 Task: Look for space in Yangjiang, China from 1st July, 2023 to 8th July, 2023 for 2 adults, 1 child in price range Rs.15000 to Rs.20000. Place can be entire place with 1  bedroom having 1 bed and 1 bathroom. Property type can be house, flat, guest house, hotel. Booking option can be shelf check-in. Required host language is Chinese (Simplified).
Action: Mouse moved to (403, 151)
Screenshot: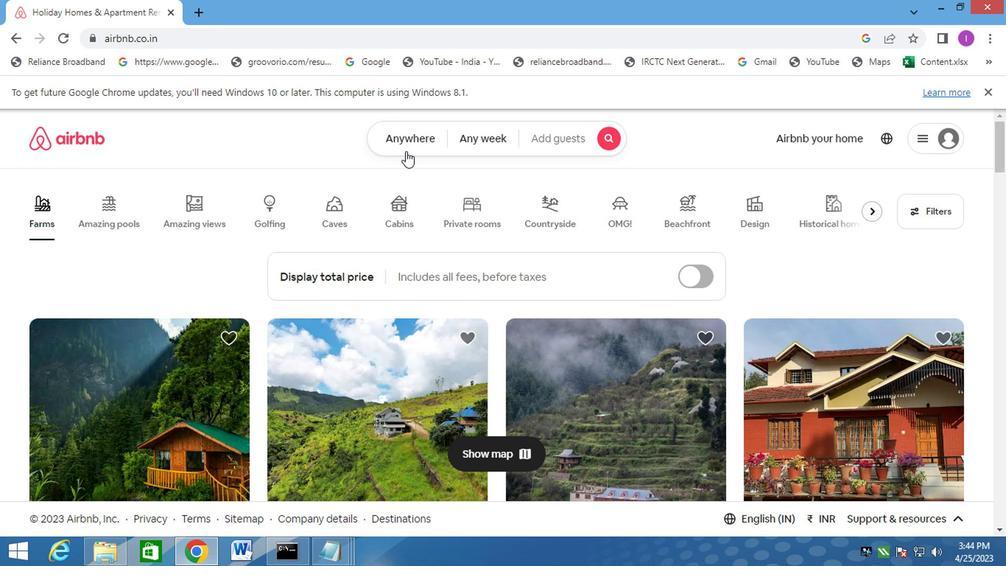 
Action: Mouse pressed left at (403, 151)
Screenshot: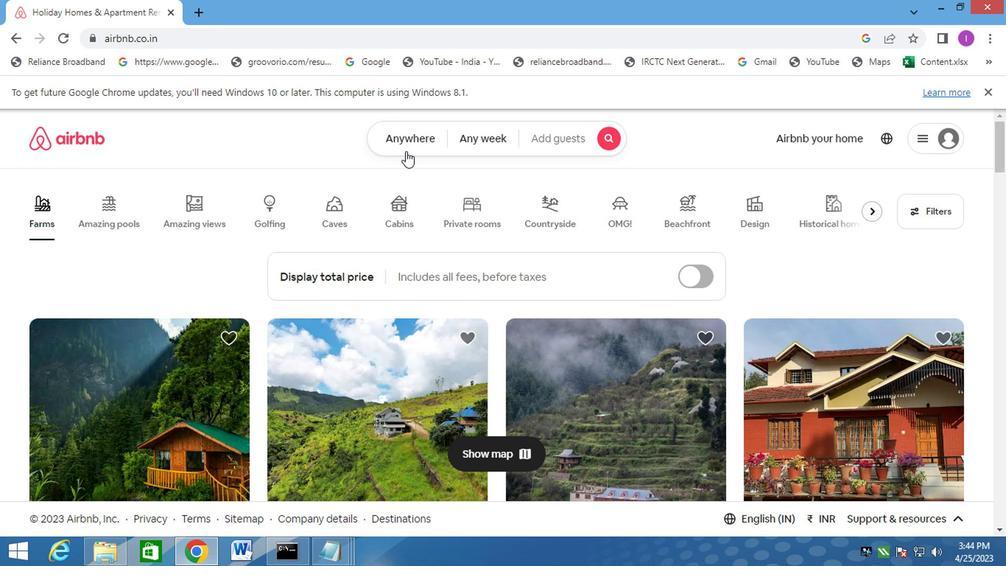 
Action: Mouse moved to (229, 200)
Screenshot: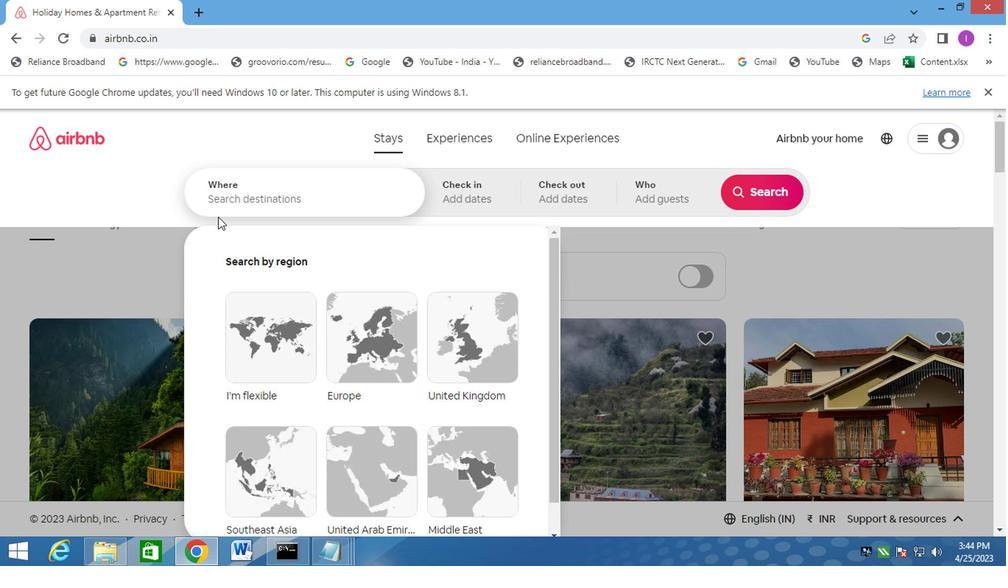 
Action: Mouse pressed left at (229, 200)
Screenshot: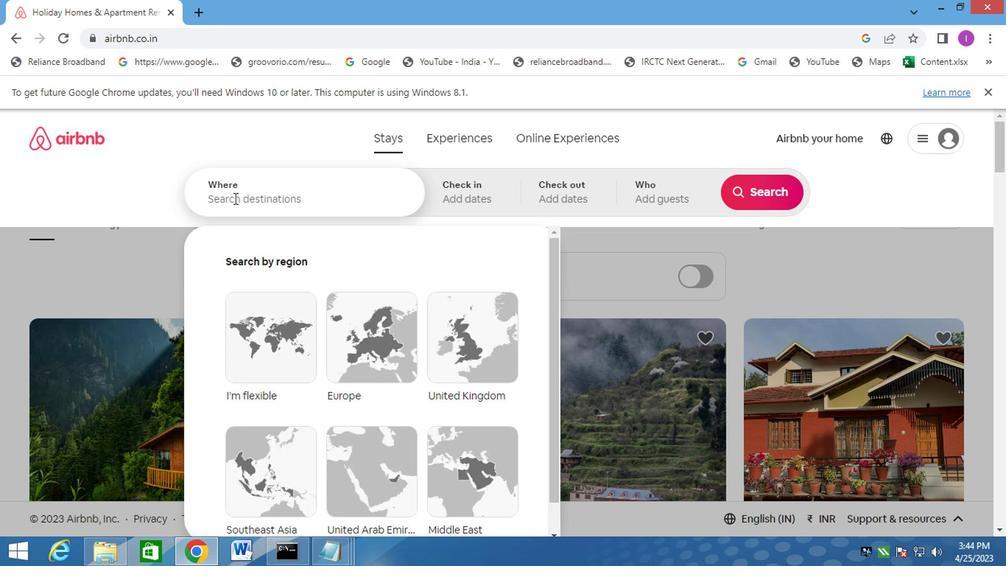 
Action: Mouse moved to (334, 220)
Screenshot: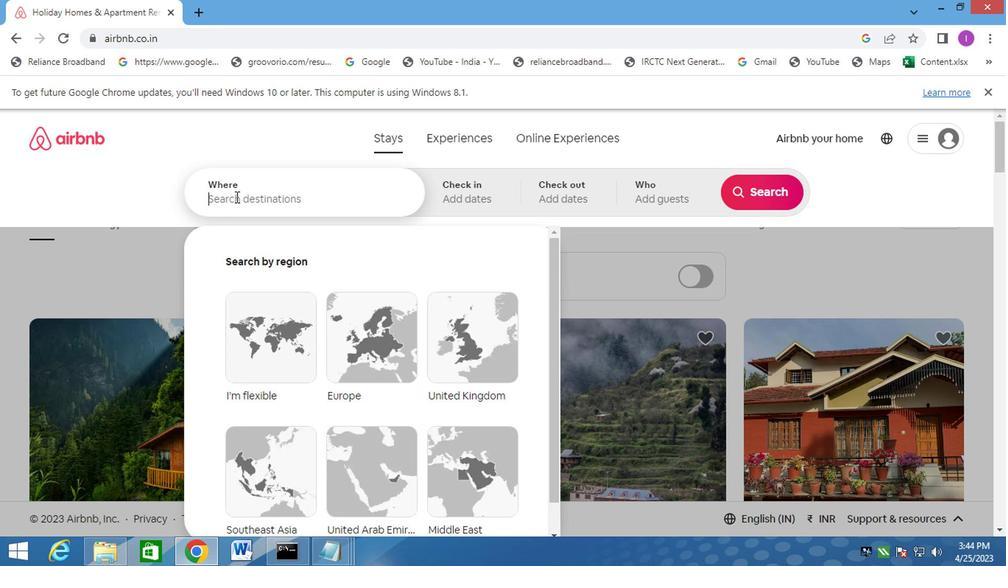 
Action: Key pressed yangjiang,china
Screenshot: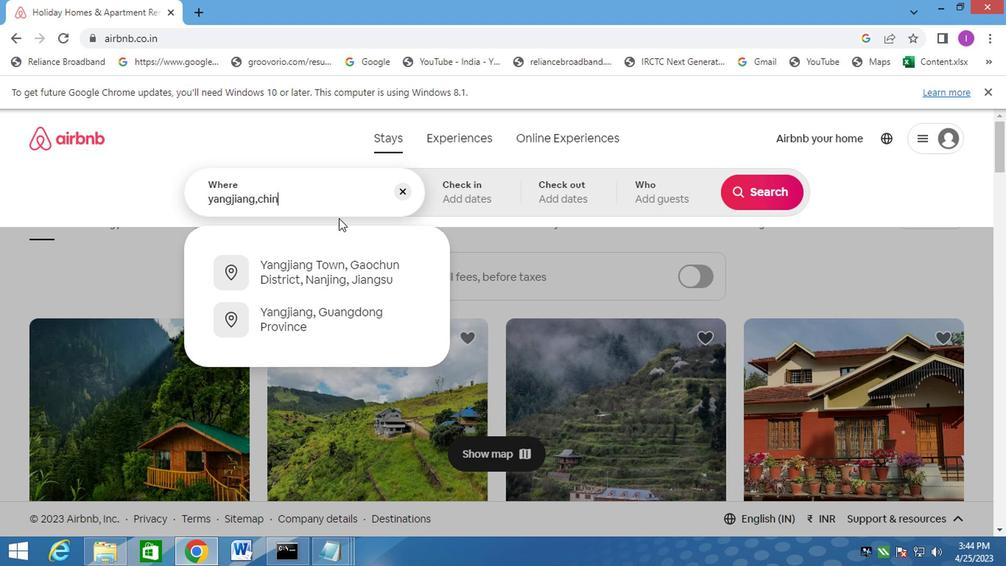 
Action: Mouse moved to (483, 193)
Screenshot: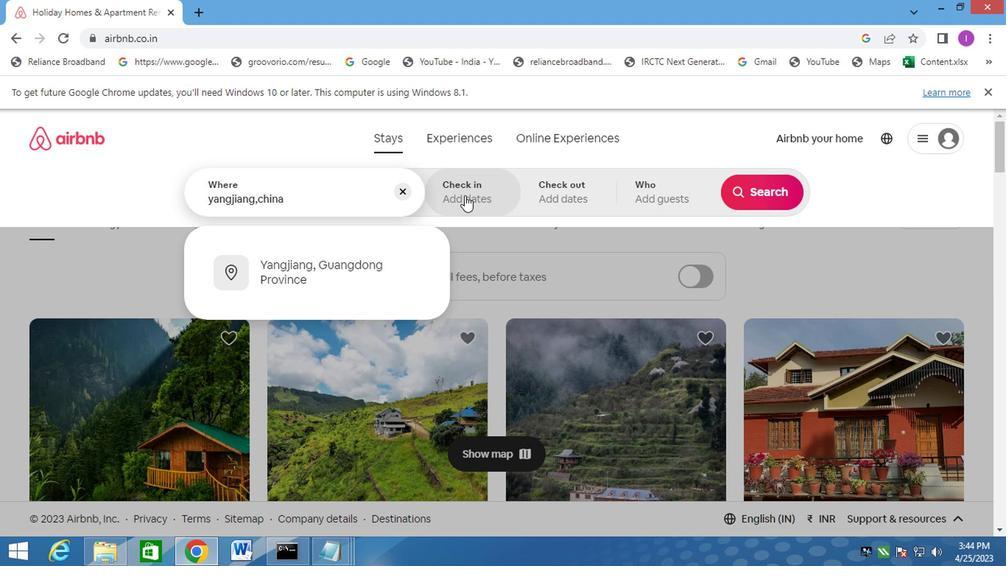 
Action: Mouse pressed left at (483, 193)
Screenshot: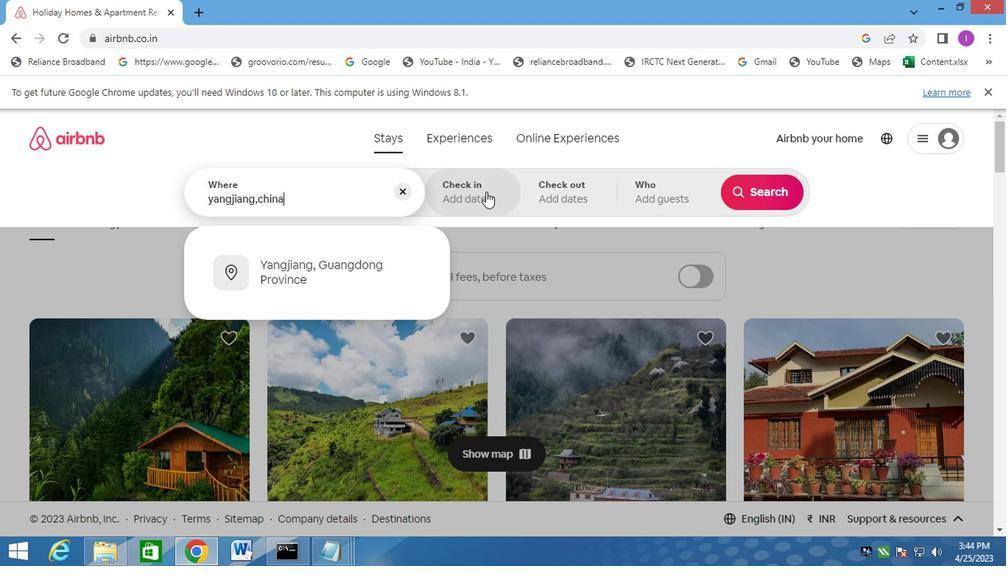 
Action: Mouse moved to (749, 305)
Screenshot: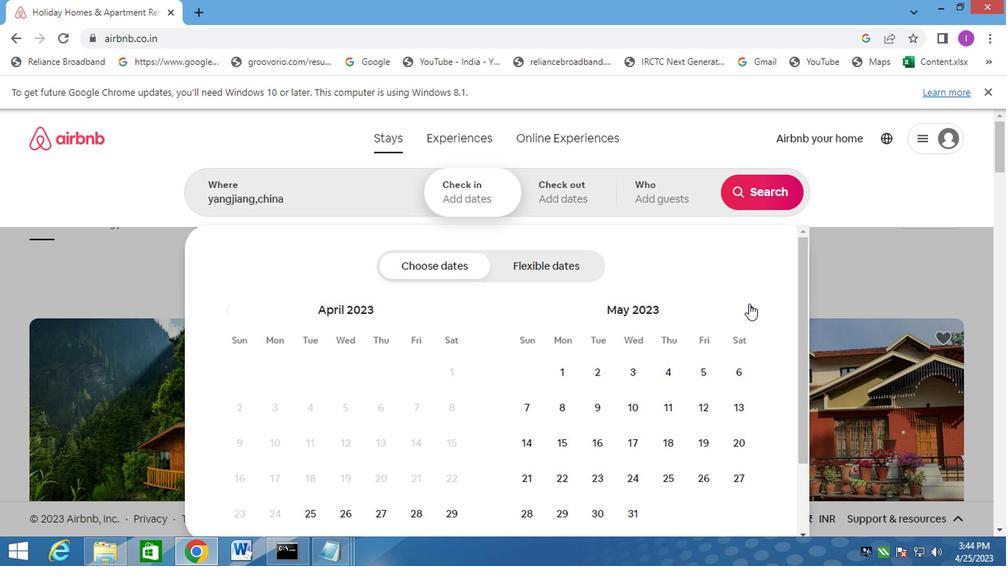 
Action: Mouse pressed left at (749, 305)
Screenshot: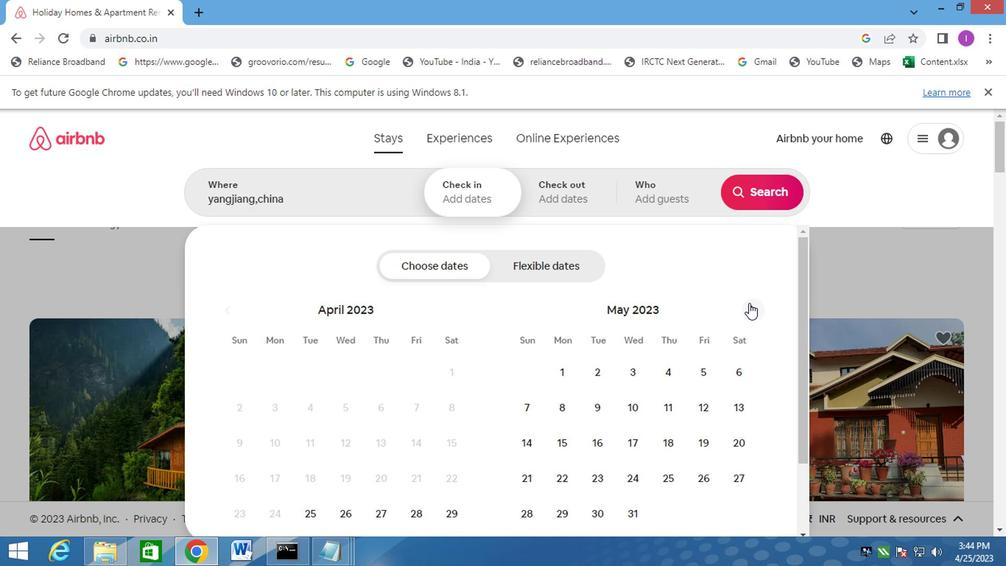 
Action: Mouse moved to (747, 306)
Screenshot: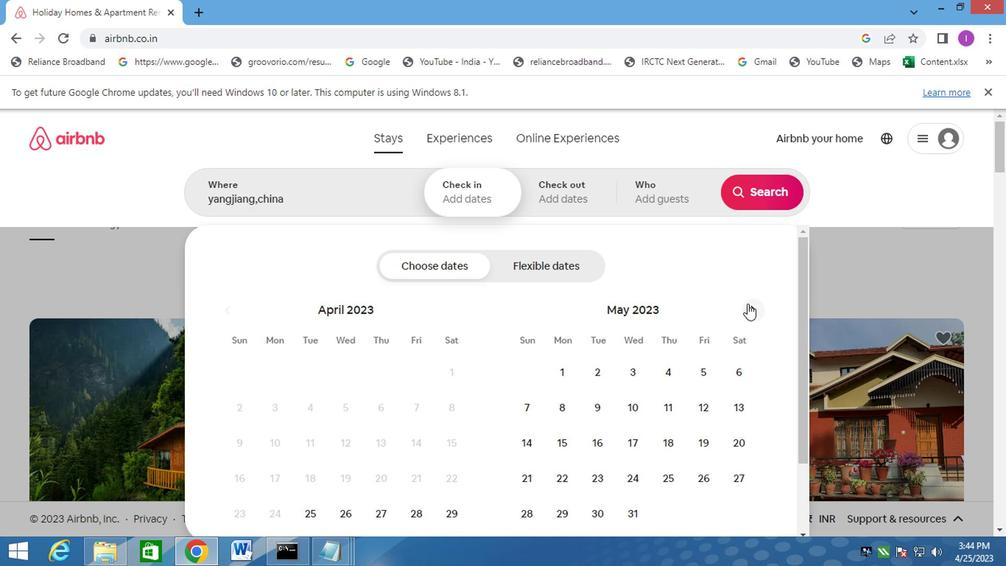 
Action: Mouse pressed left at (747, 306)
Screenshot: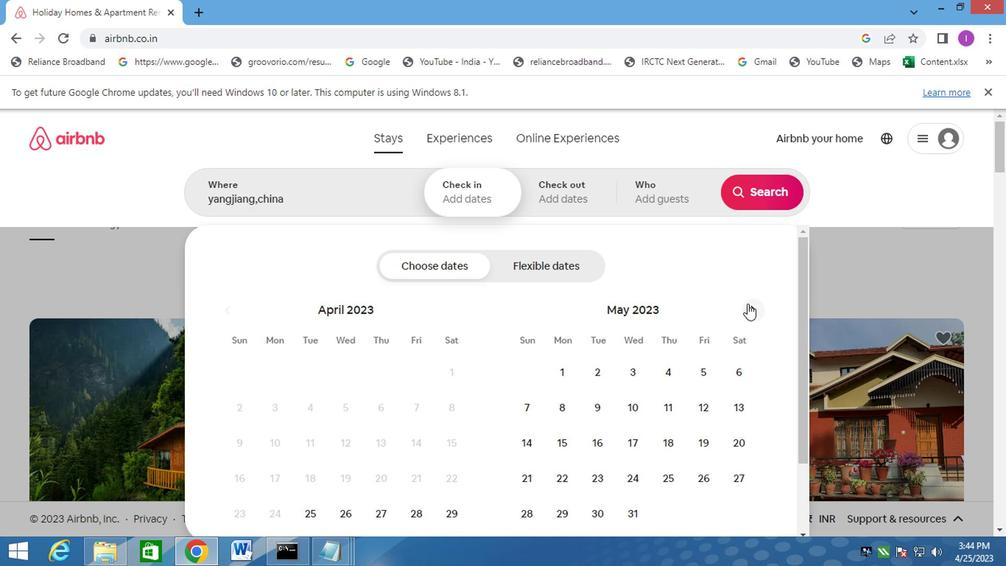 
Action: Mouse moved to (749, 313)
Screenshot: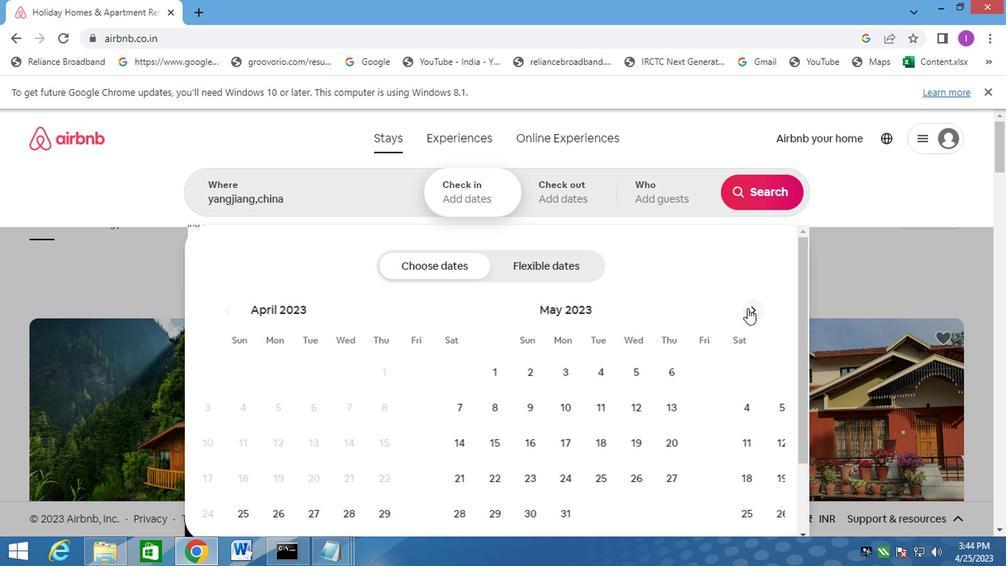 
Action: Mouse pressed left at (747, 310)
Screenshot: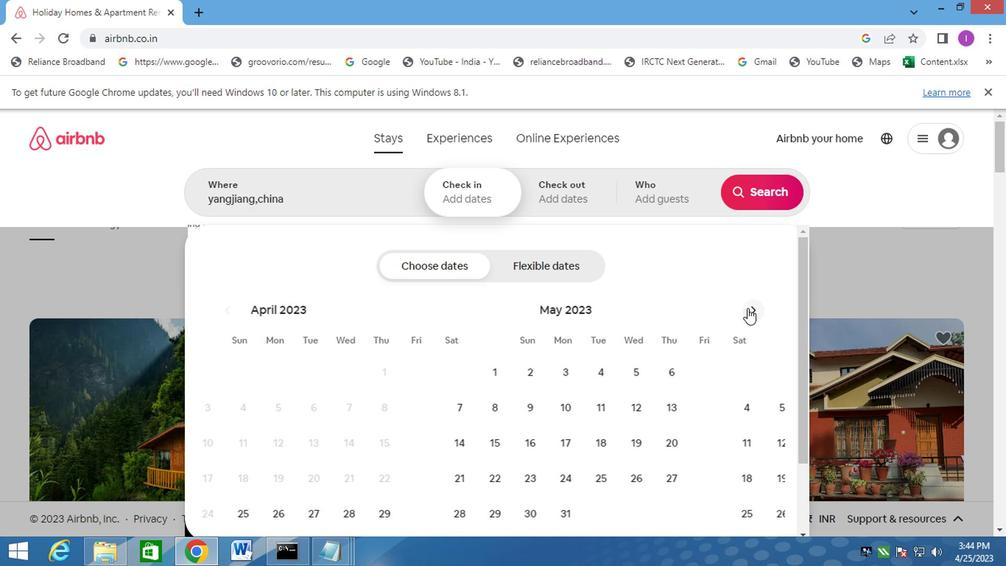 
Action: Mouse moved to (743, 366)
Screenshot: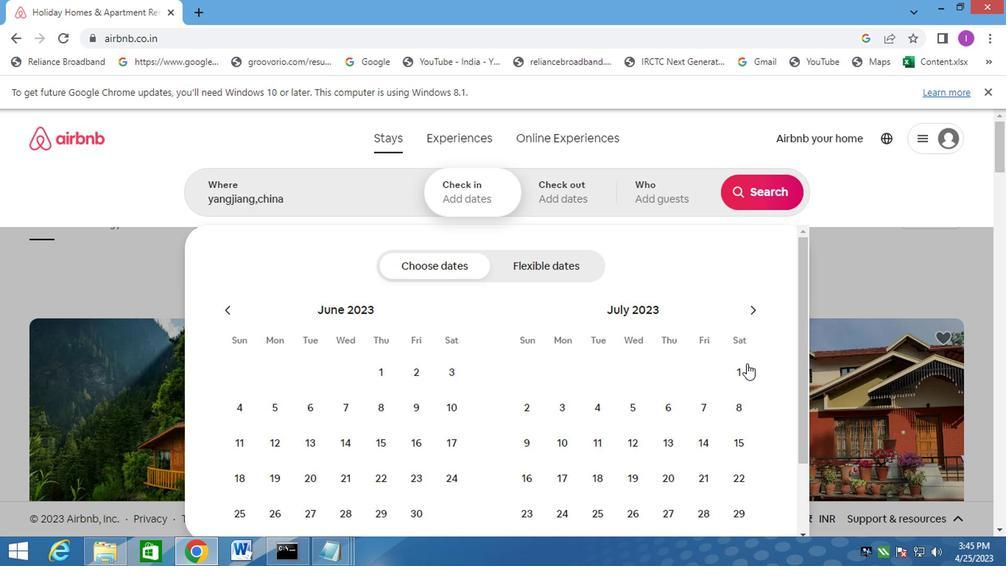 
Action: Mouse pressed left at (743, 366)
Screenshot: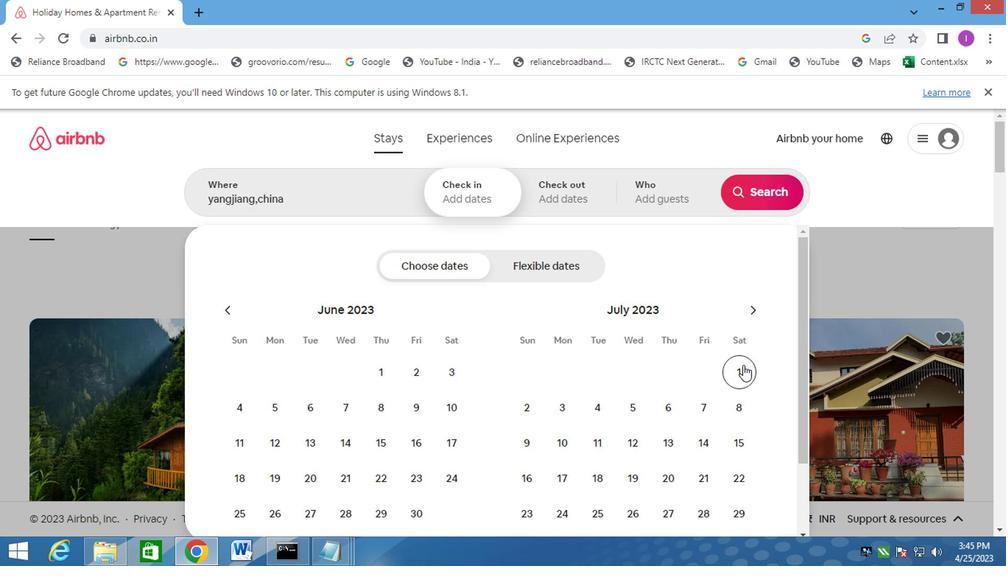 
Action: Mouse moved to (734, 405)
Screenshot: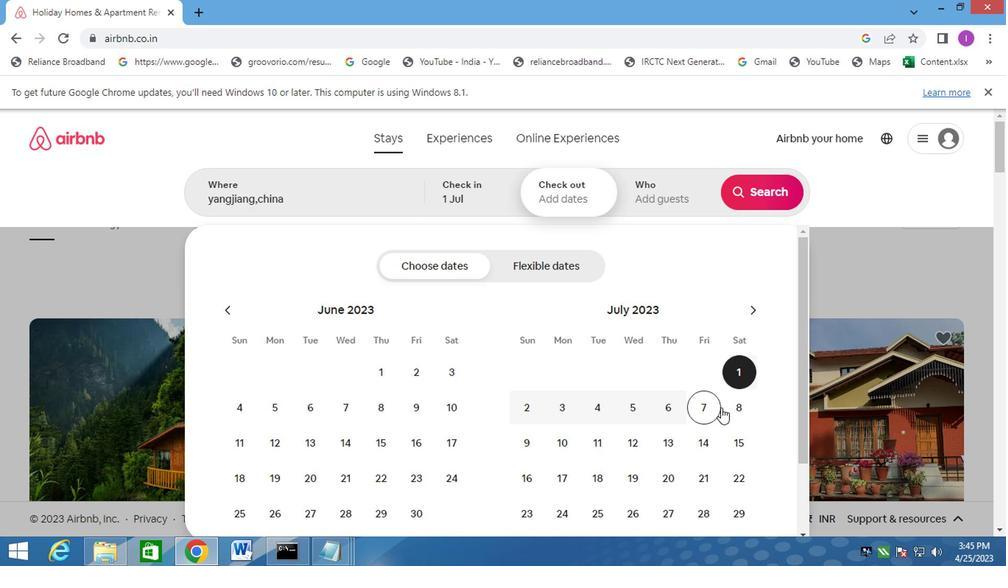 
Action: Mouse pressed left at (734, 405)
Screenshot: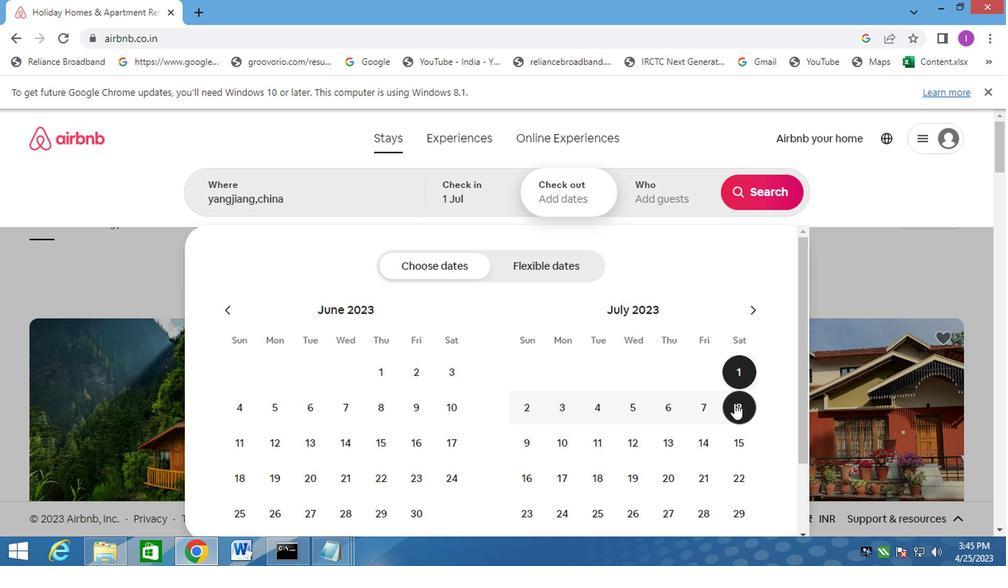 
Action: Mouse moved to (682, 188)
Screenshot: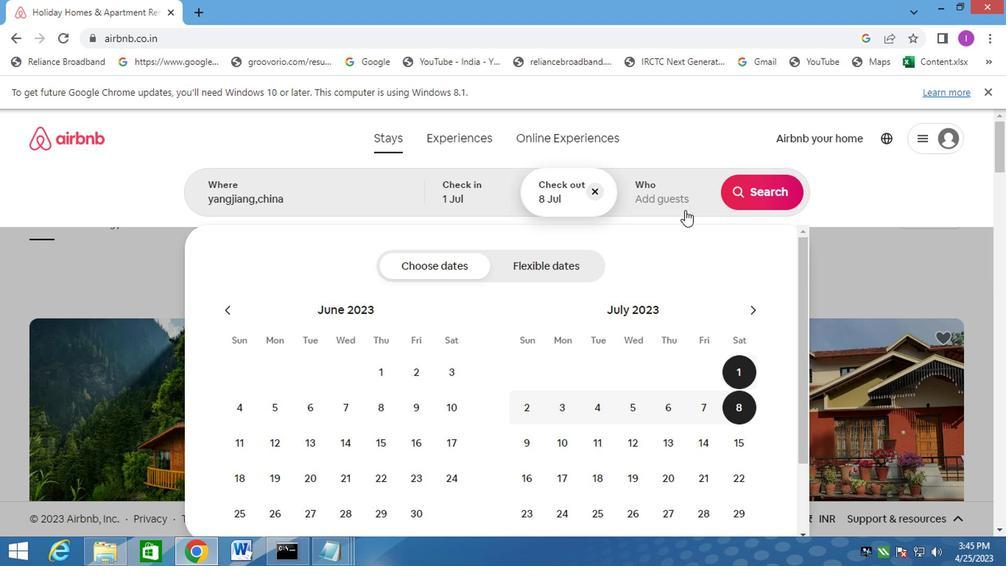 
Action: Mouse pressed left at (682, 188)
Screenshot: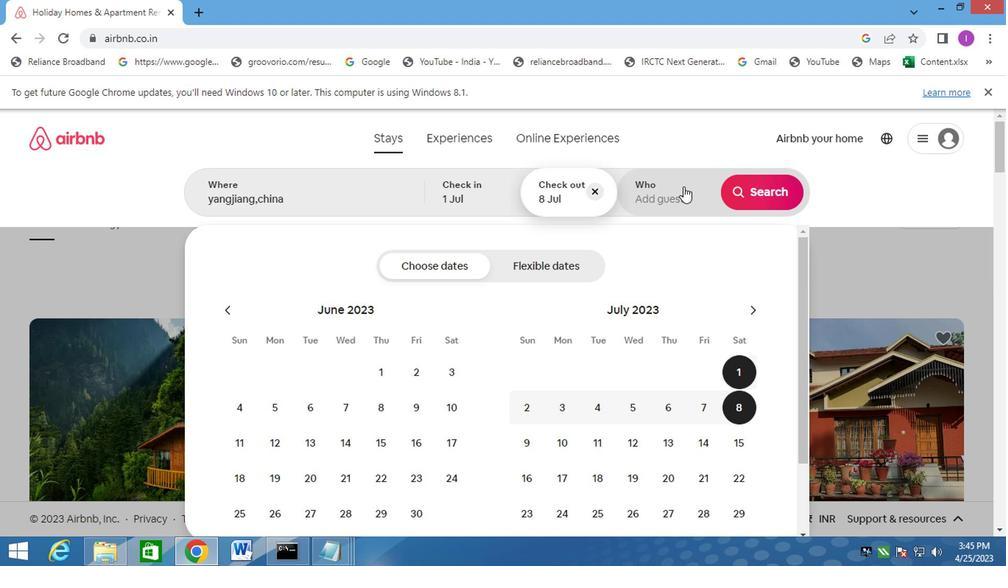 
Action: Mouse moved to (774, 272)
Screenshot: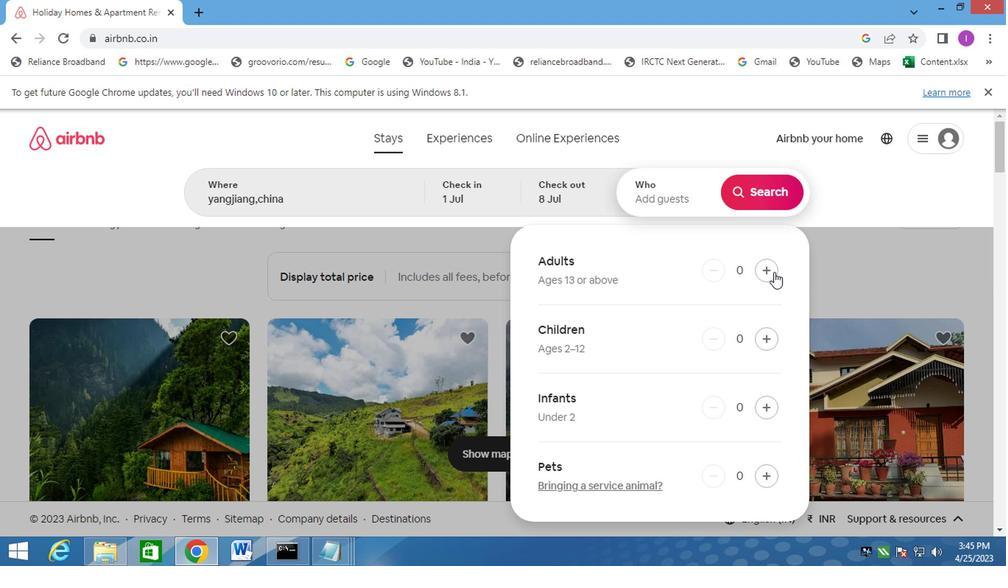 
Action: Mouse pressed left at (774, 272)
Screenshot: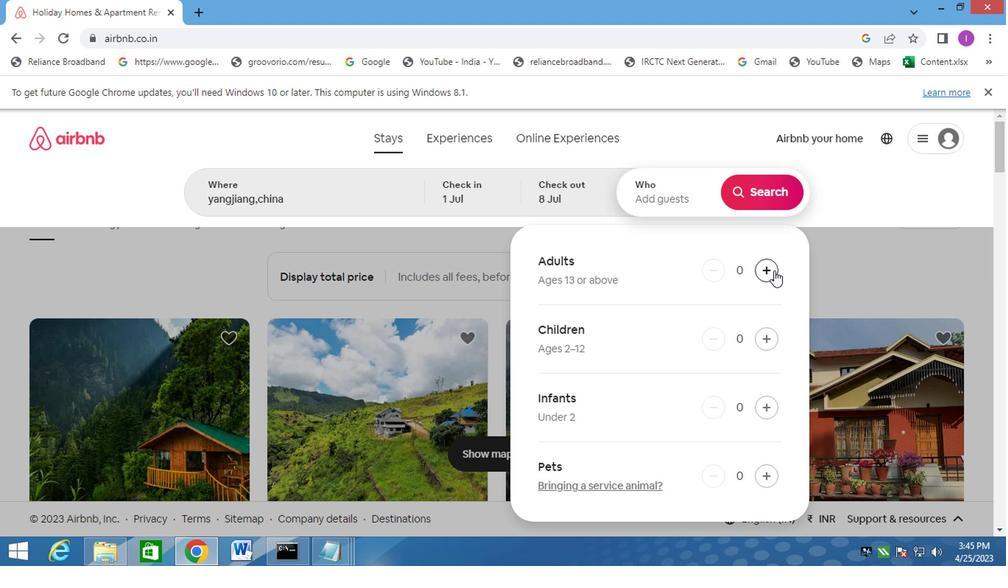 
Action: Mouse pressed left at (774, 272)
Screenshot: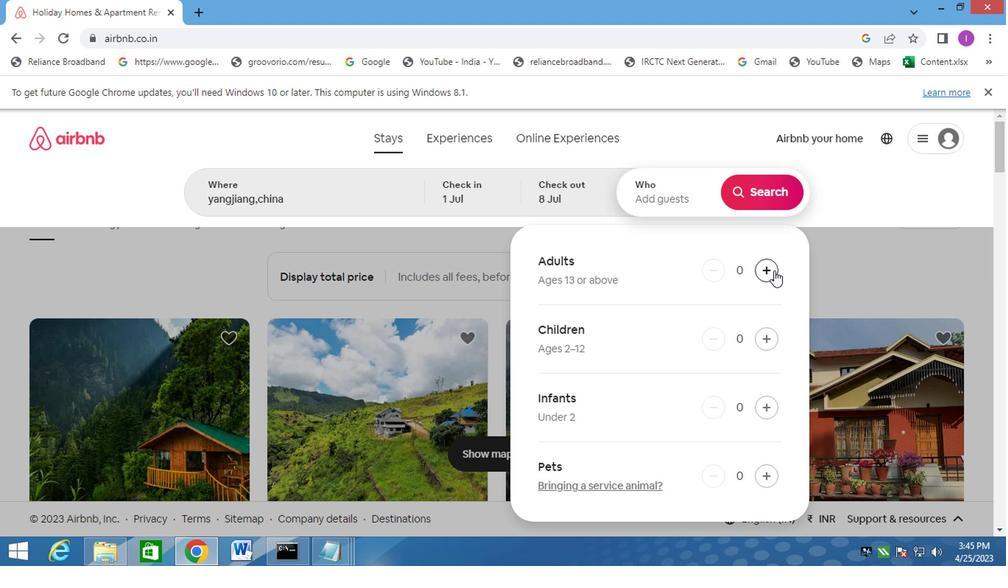 
Action: Mouse moved to (769, 332)
Screenshot: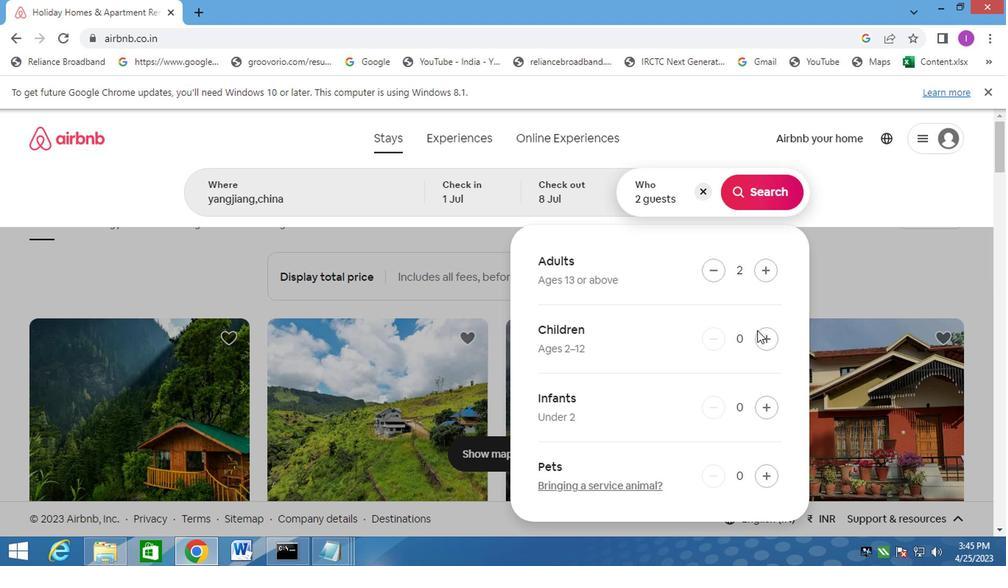 
Action: Mouse pressed left at (769, 332)
Screenshot: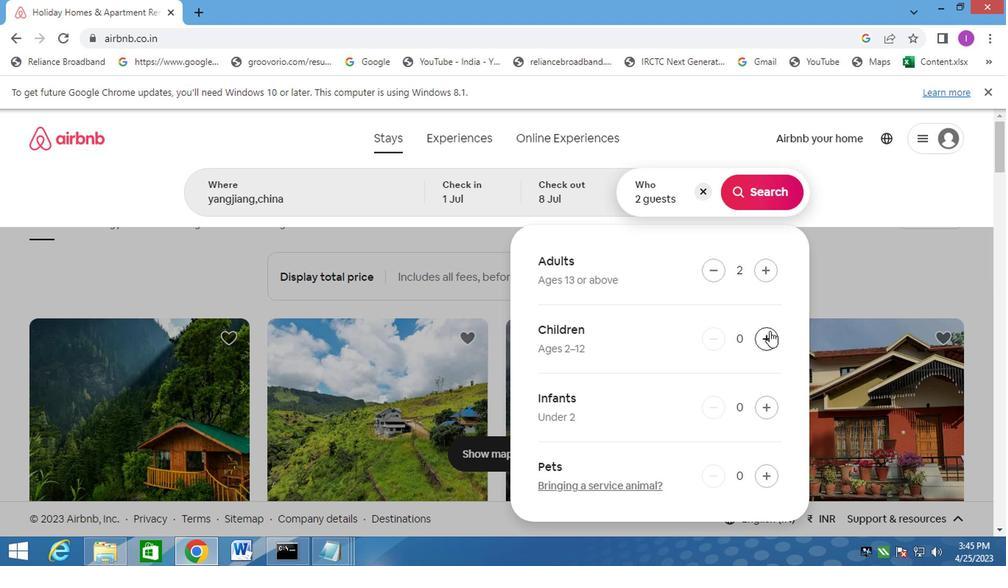 
Action: Mouse moved to (758, 196)
Screenshot: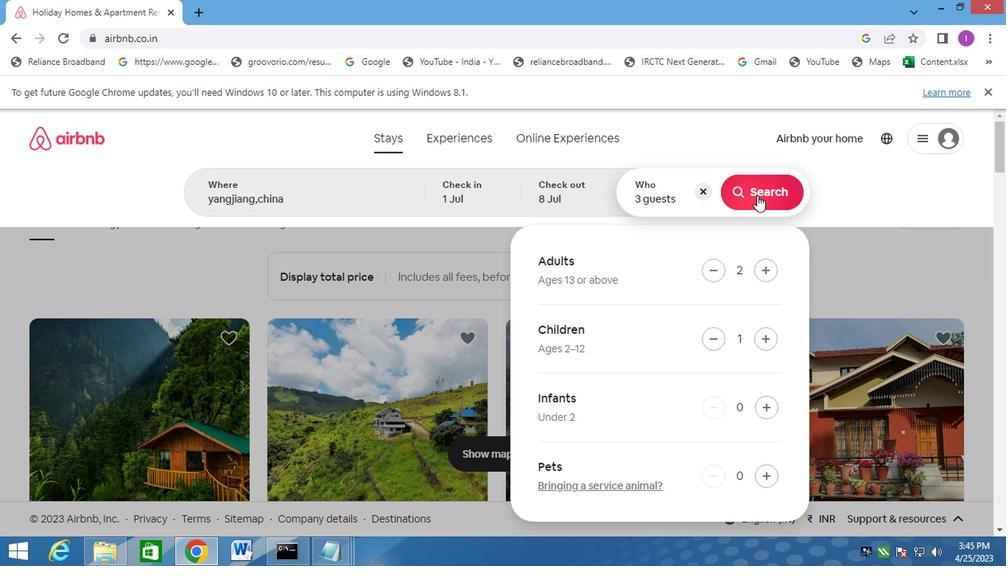 
Action: Mouse pressed left at (758, 196)
Screenshot: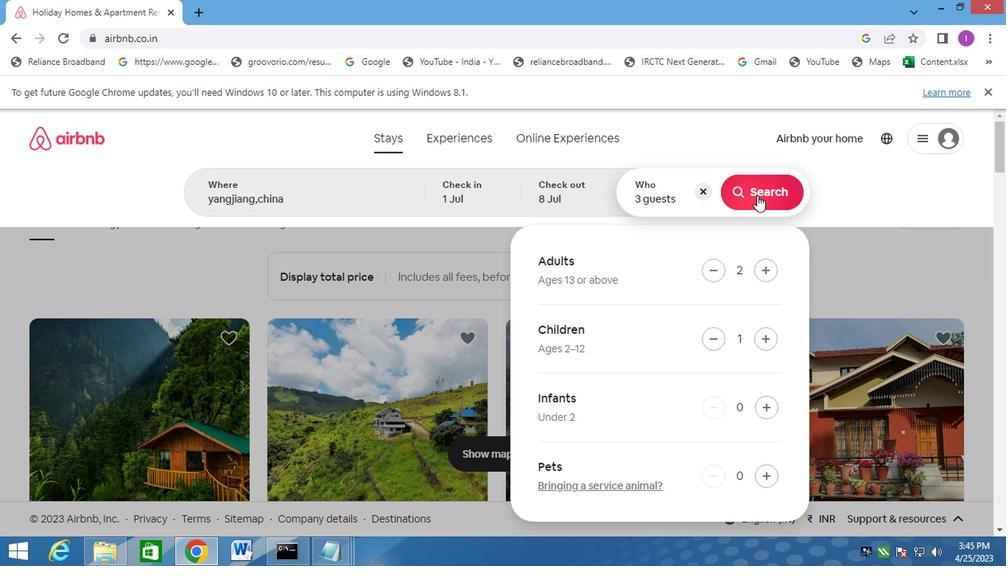 
Action: Mouse moved to (947, 197)
Screenshot: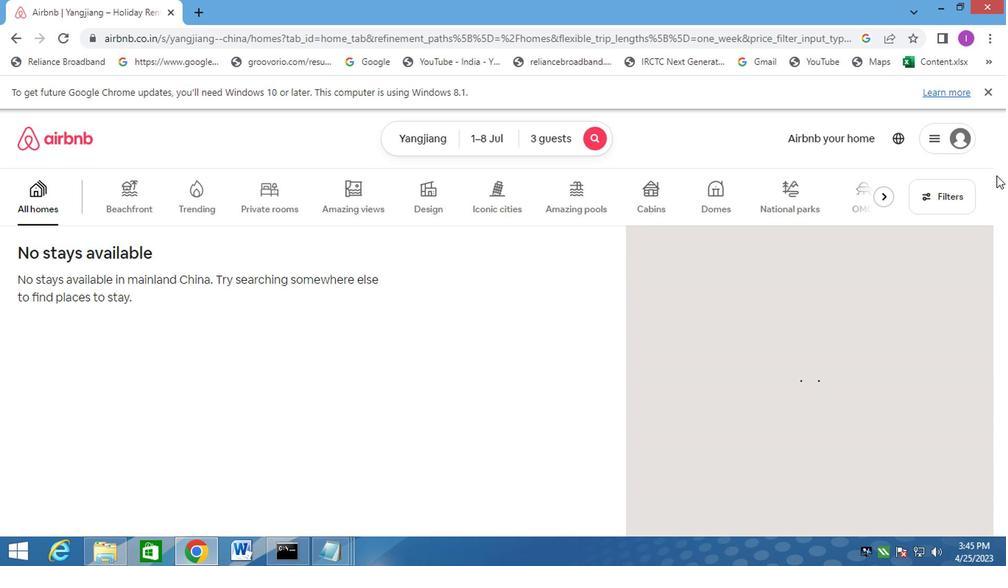 
Action: Mouse pressed left at (947, 197)
Screenshot: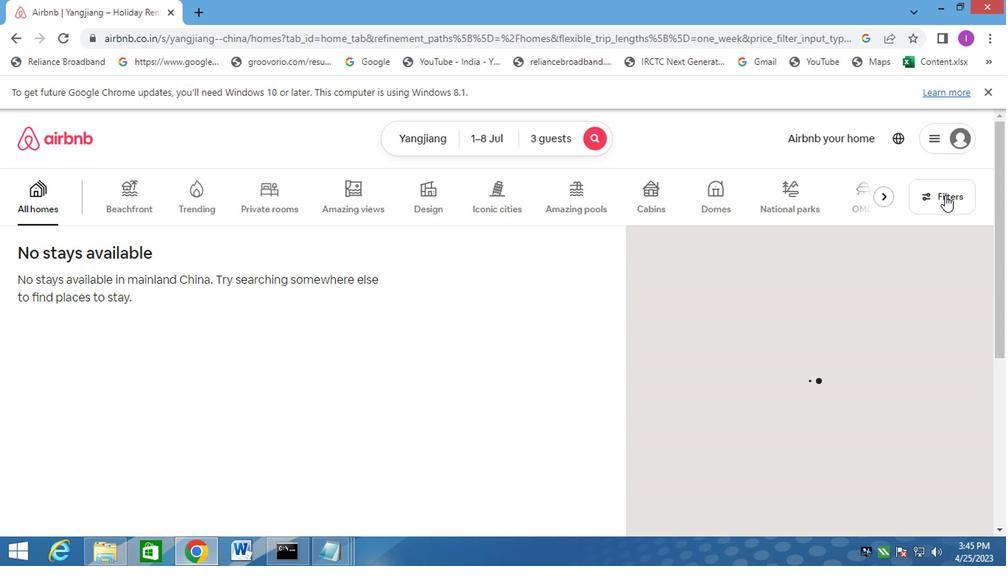 
Action: Mouse moved to (313, 294)
Screenshot: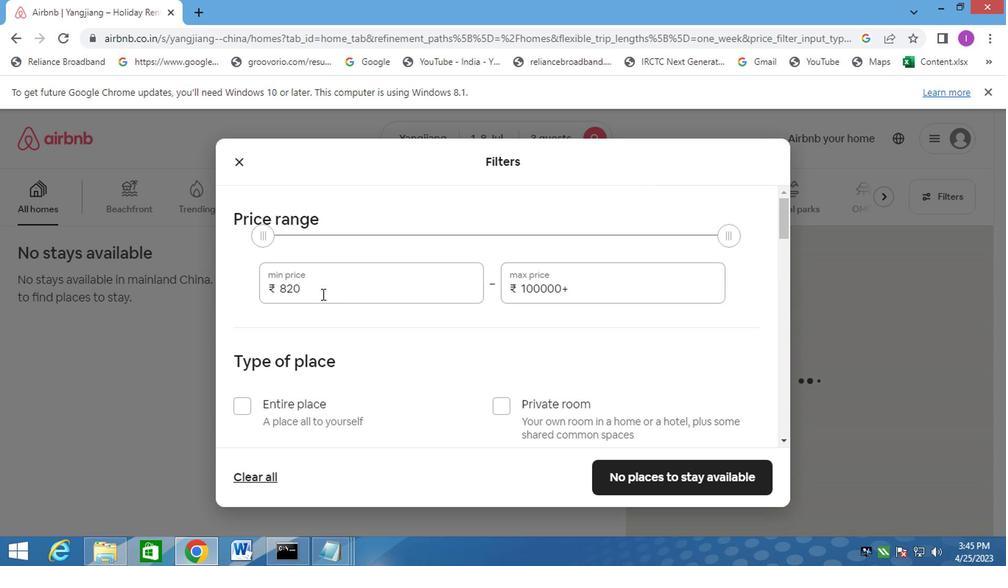 
Action: Mouse pressed left at (313, 294)
Screenshot: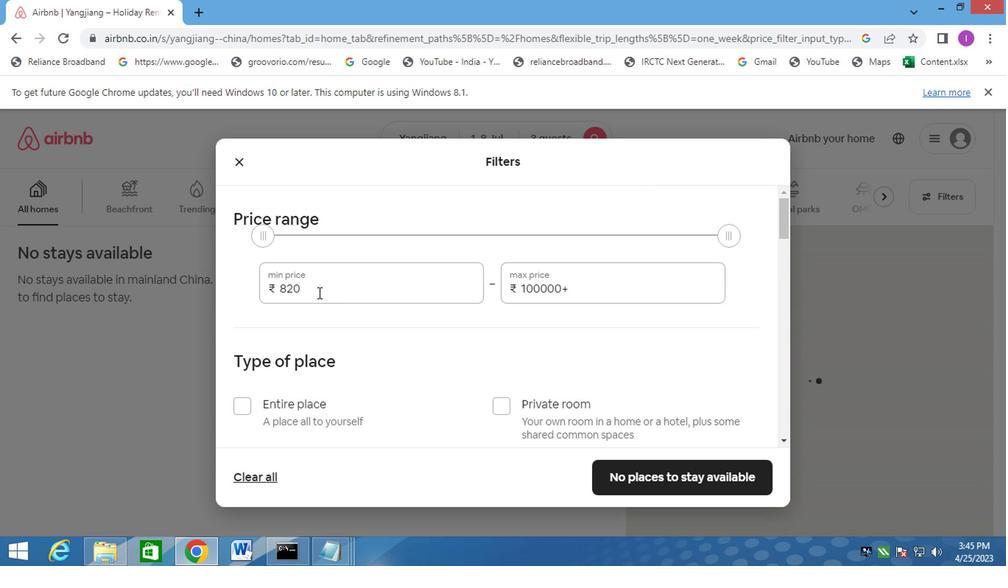 
Action: Mouse moved to (312, 319)
Screenshot: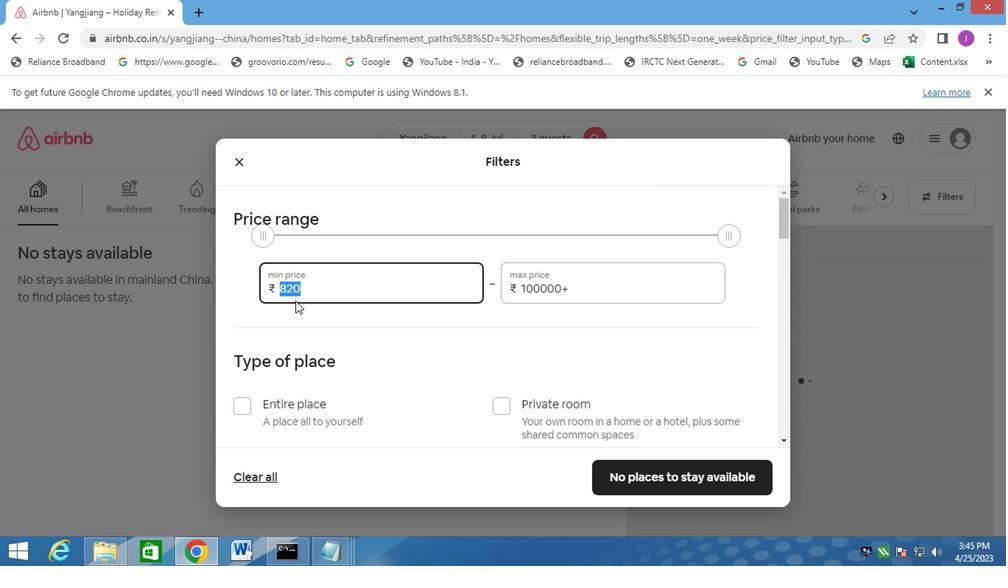 
Action: Key pressed 15
Screenshot: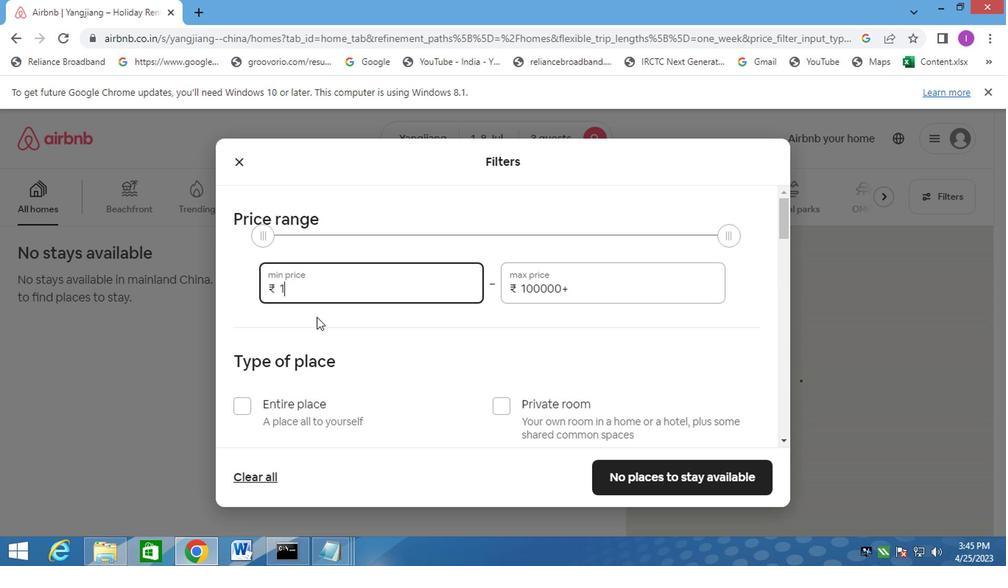 
Action: Mouse moved to (313, 319)
Screenshot: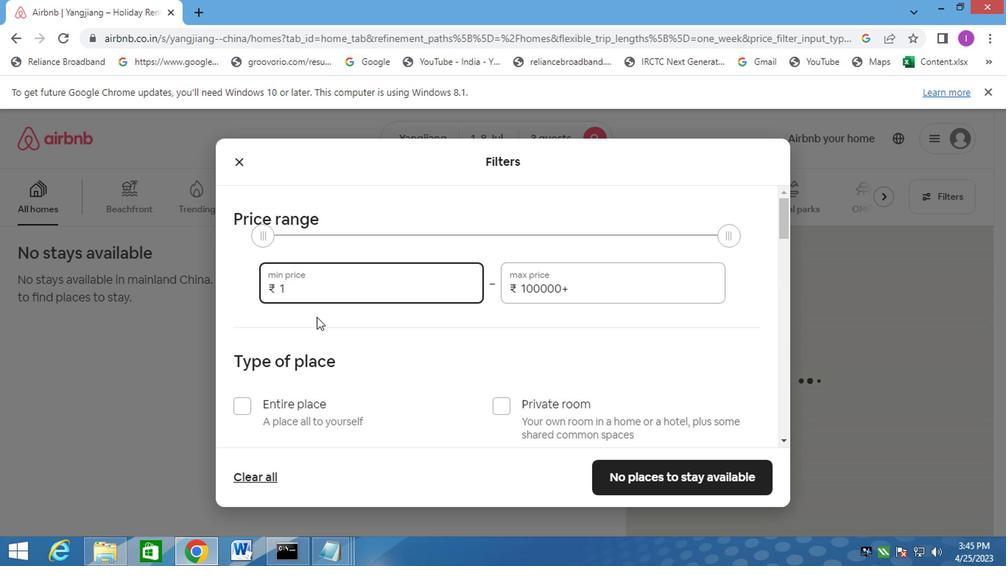
Action: Key pressed 000
Screenshot: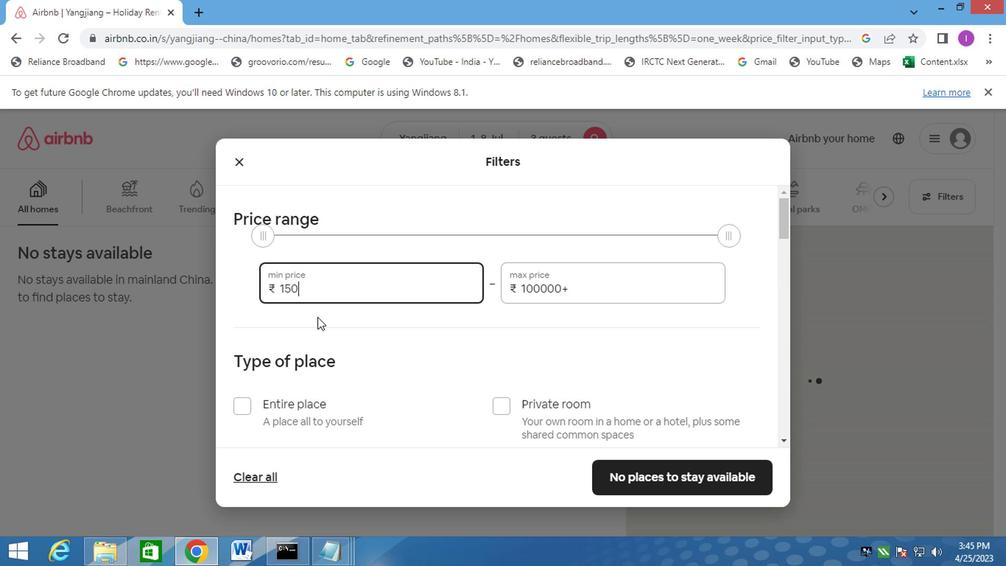 
Action: Mouse moved to (569, 290)
Screenshot: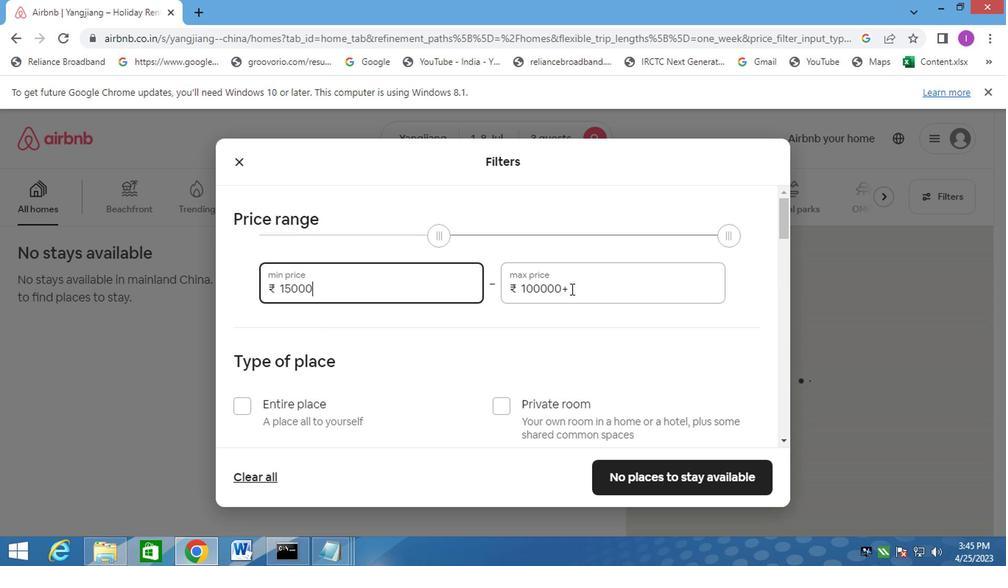 
Action: Mouse pressed left at (569, 290)
Screenshot: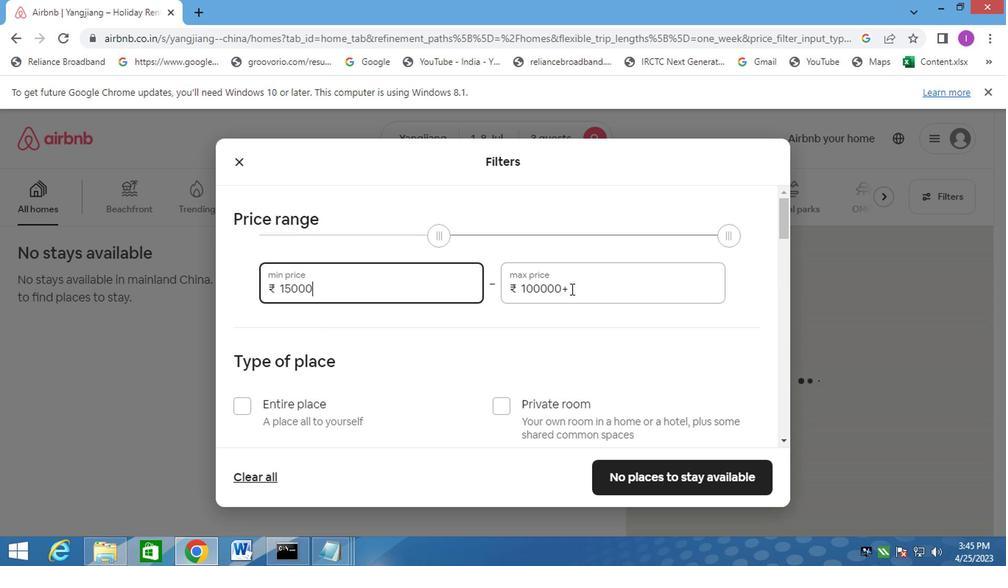 
Action: Mouse moved to (524, 296)
Screenshot: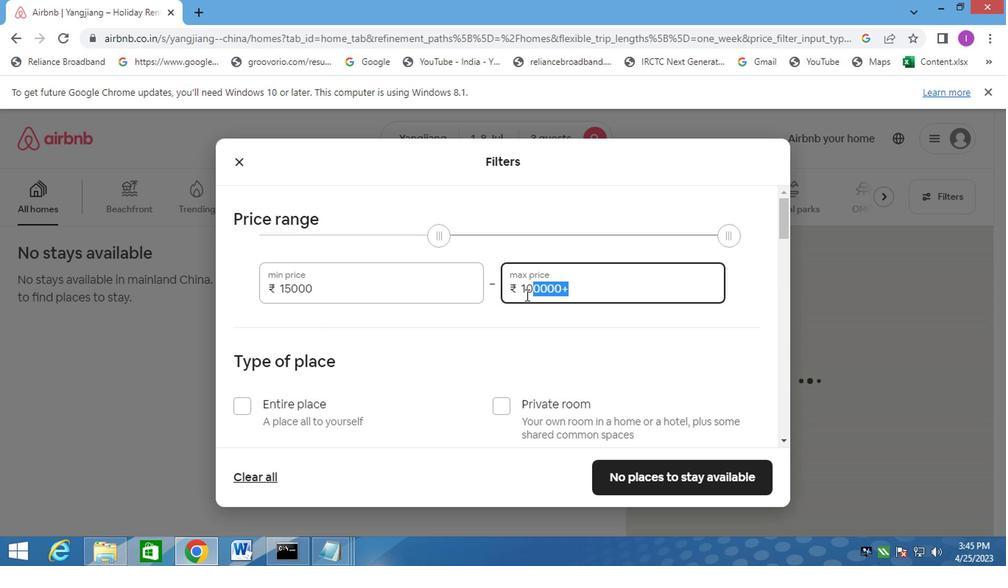
Action: Mouse pressed left at (524, 296)
Screenshot: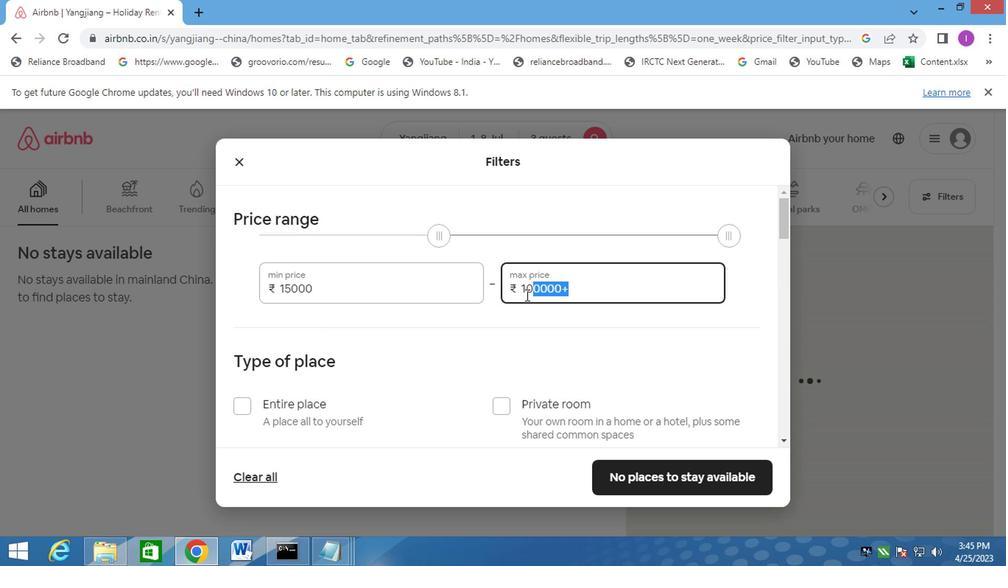 
Action: Mouse moved to (570, 285)
Screenshot: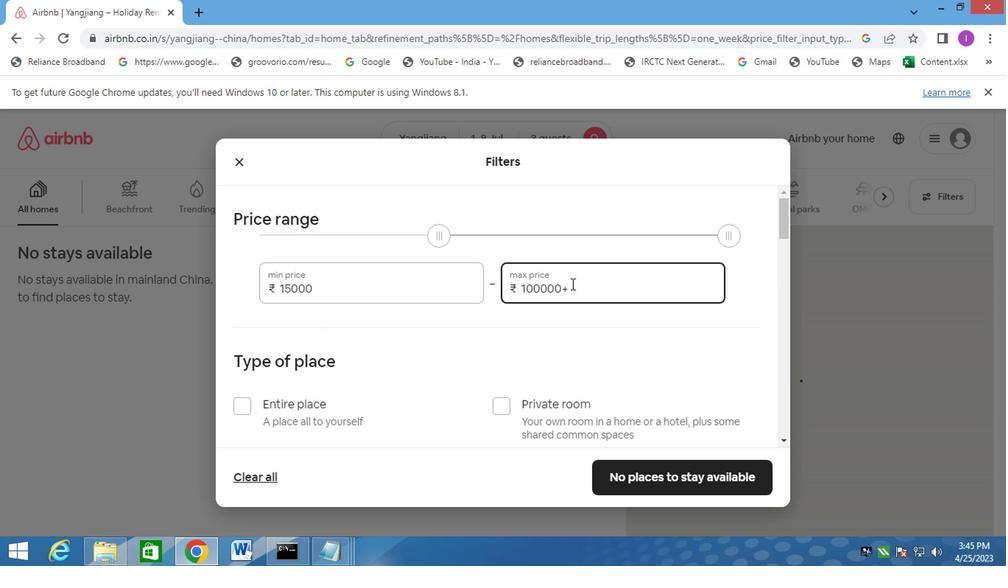 
Action: Mouse pressed left at (570, 285)
Screenshot: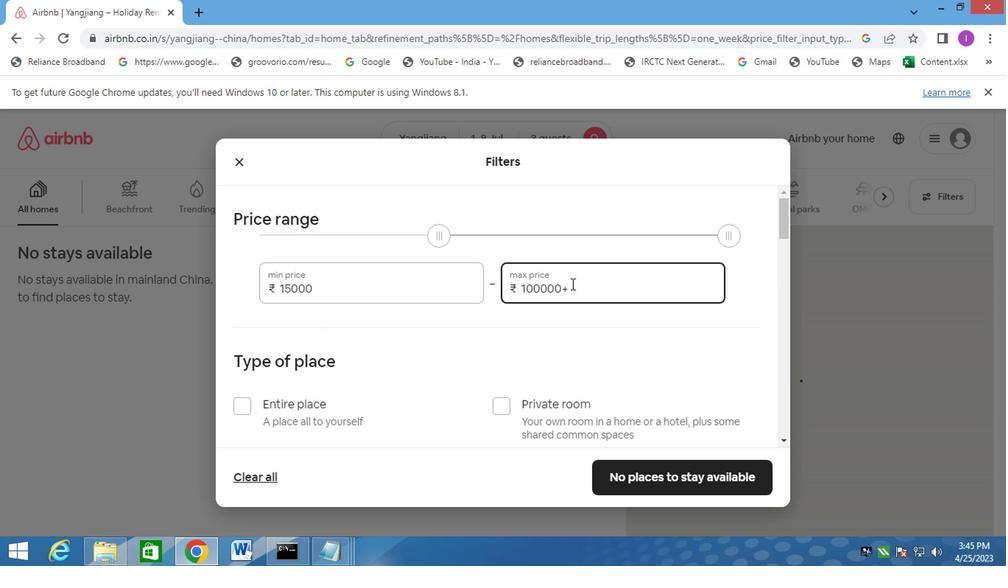 
Action: Mouse moved to (665, 280)
Screenshot: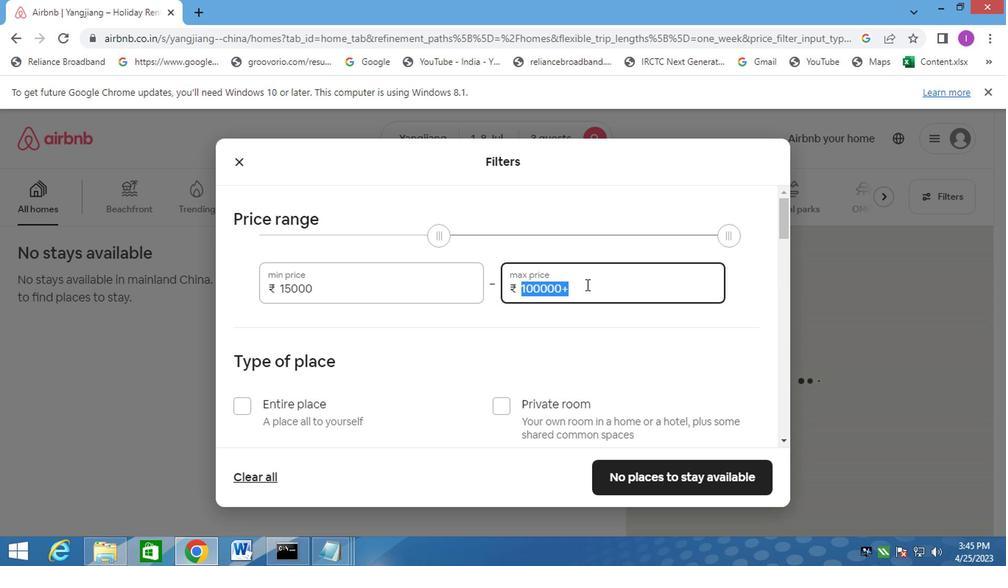 
Action: Key pressed 20000
Screenshot: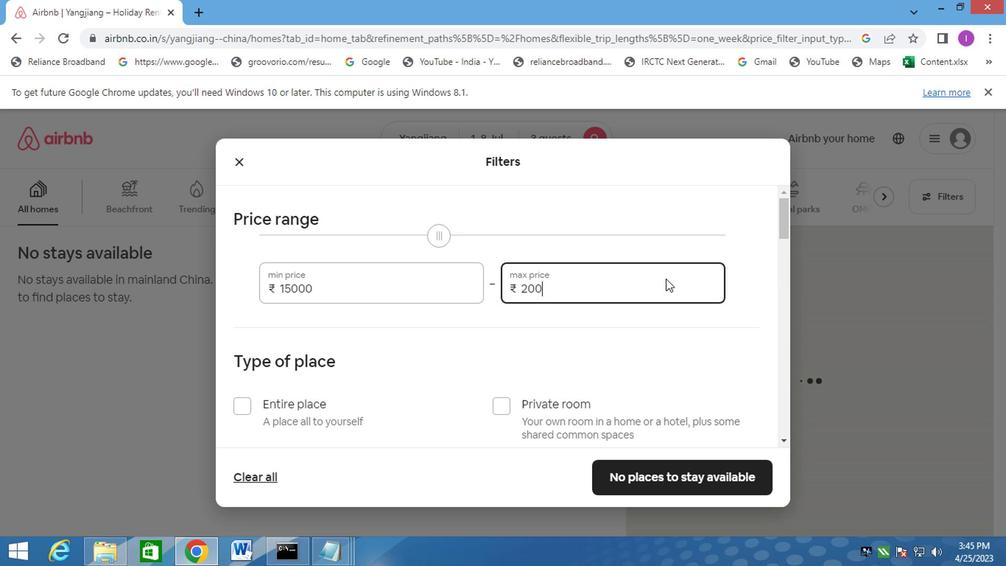 
Action: Mouse moved to (232, 405)
Screenshot: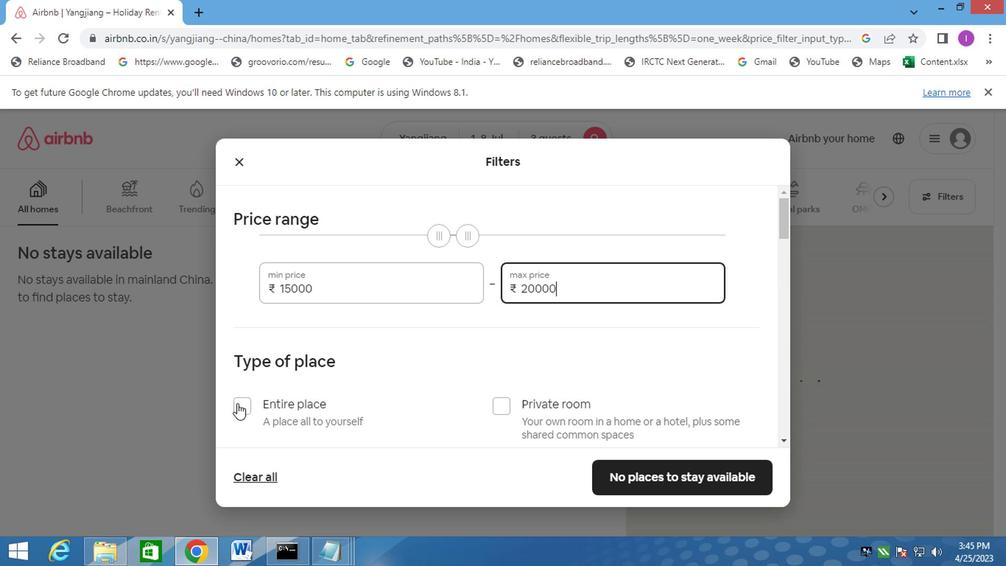 
Action: Mouse pressed left at (232, 405)
Screenshot: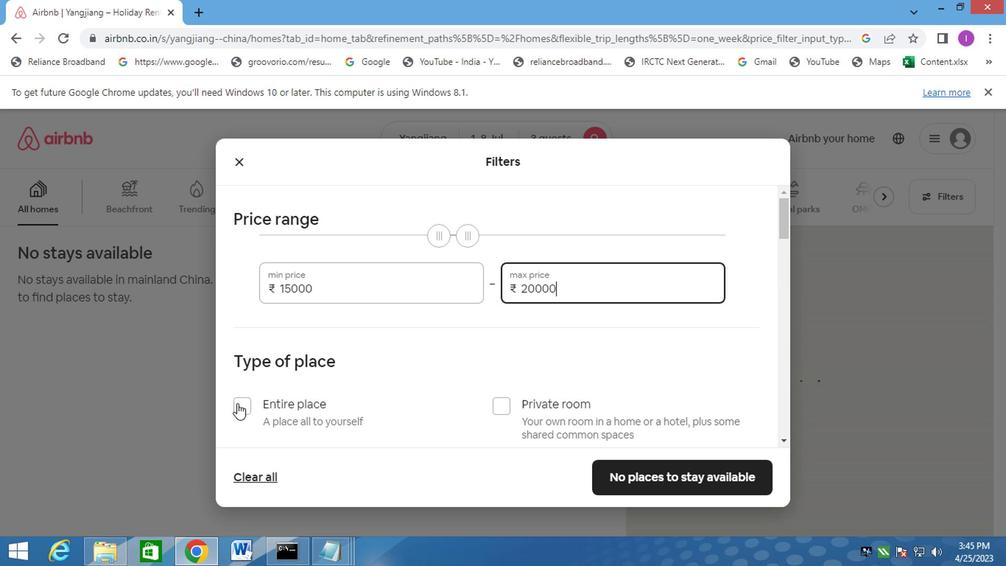 
Action: Mouse moved to (476, 403)
Screenshot: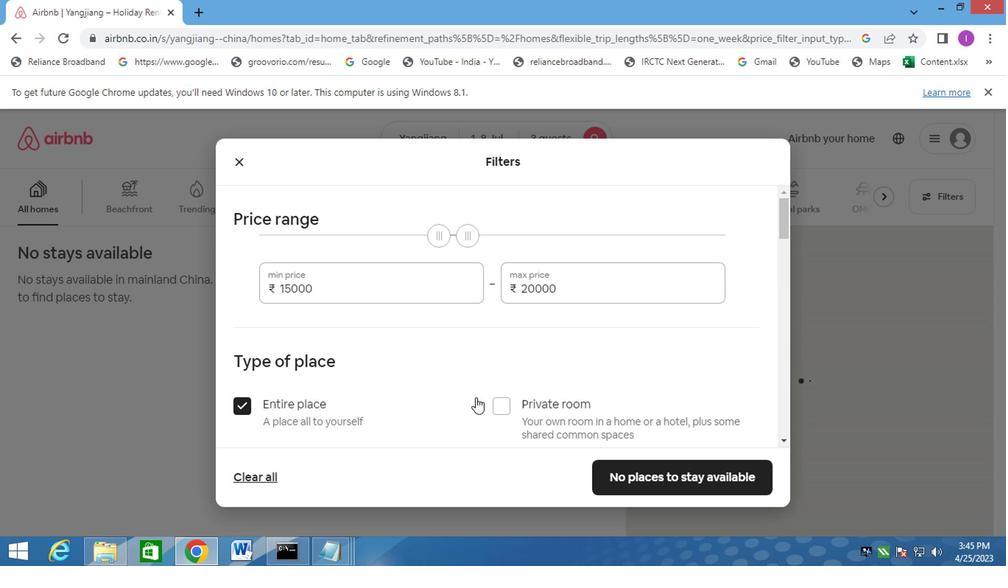 
Action: Mouse scrolled (476, 402) with delta (0, -1)
Screenshot: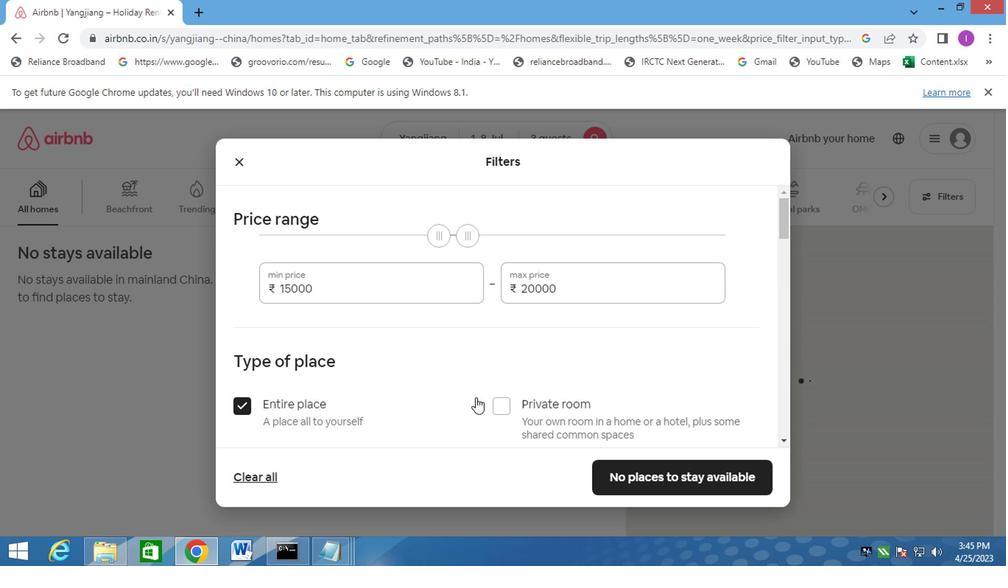 
Action: Mouse moved to (480, 404)
Screenshot: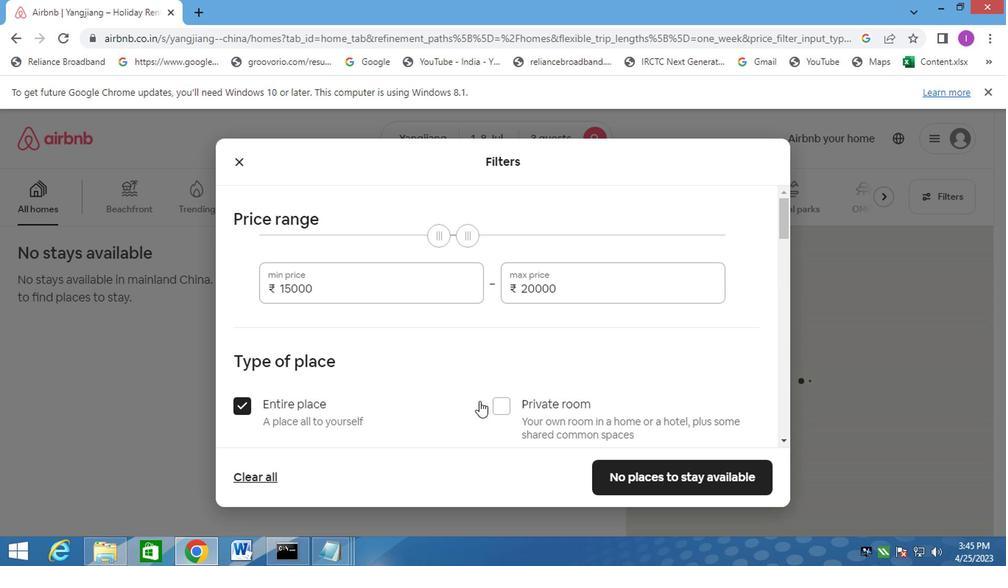 
Action: Mouse scrolled (480, 403) with delta (0, -1)
Screenshot: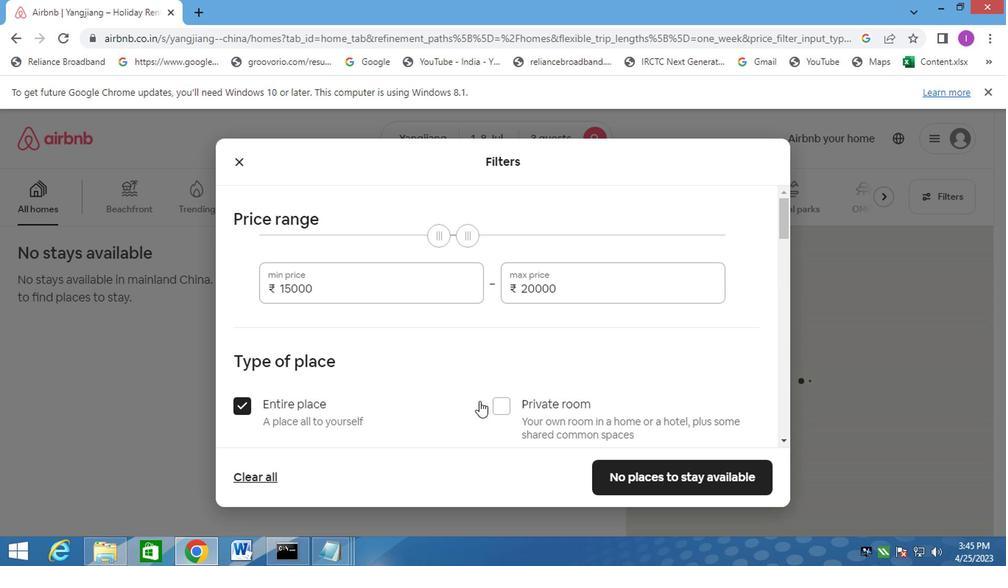 
Action: Mouse scrolled (480, 403) with delta (0, -1)
Screenshot: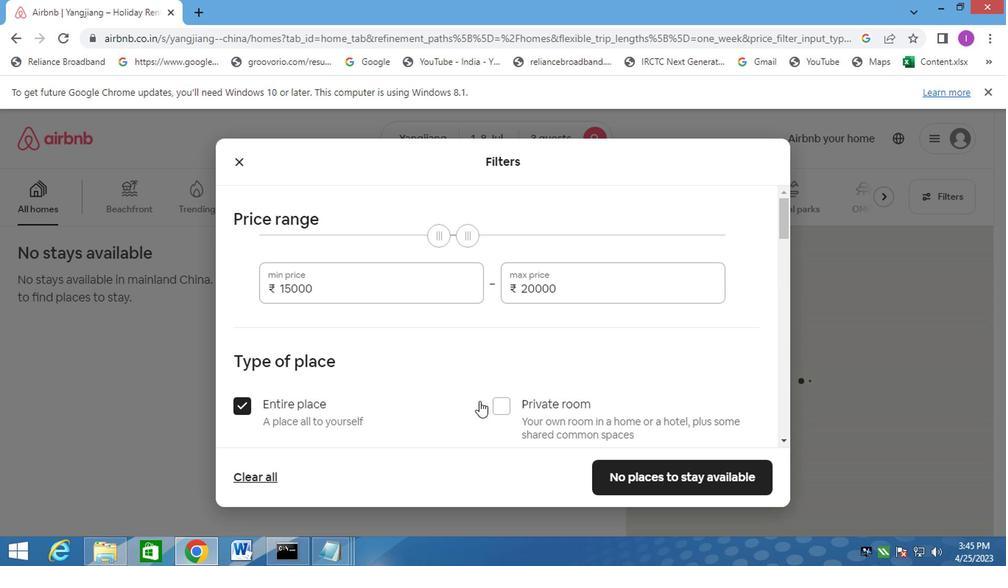 
Action: Mouse moved to (487, 400)
Screenshot: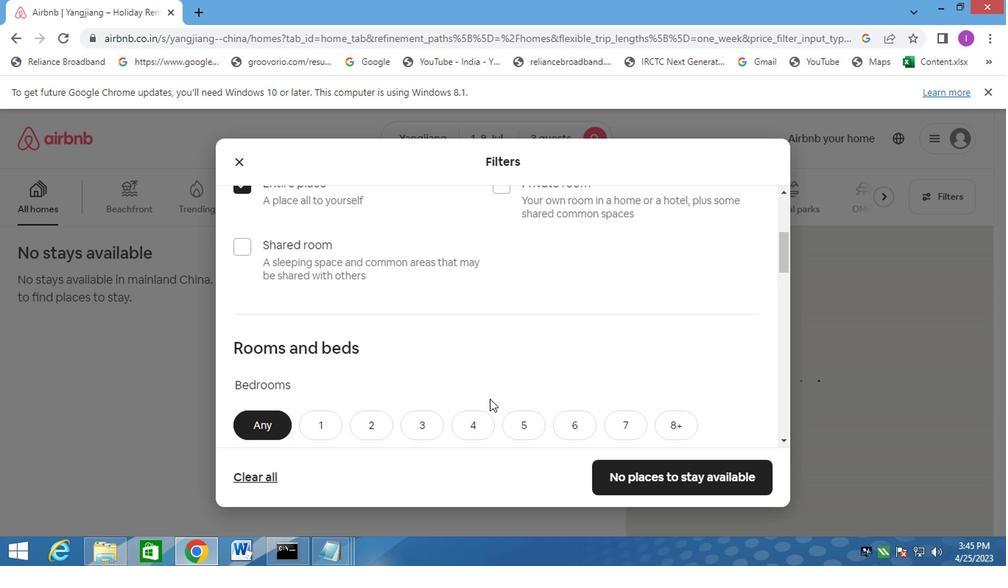 
Action: Mouse scrolled (487, 399) with delta (0, -1)
Screenshot: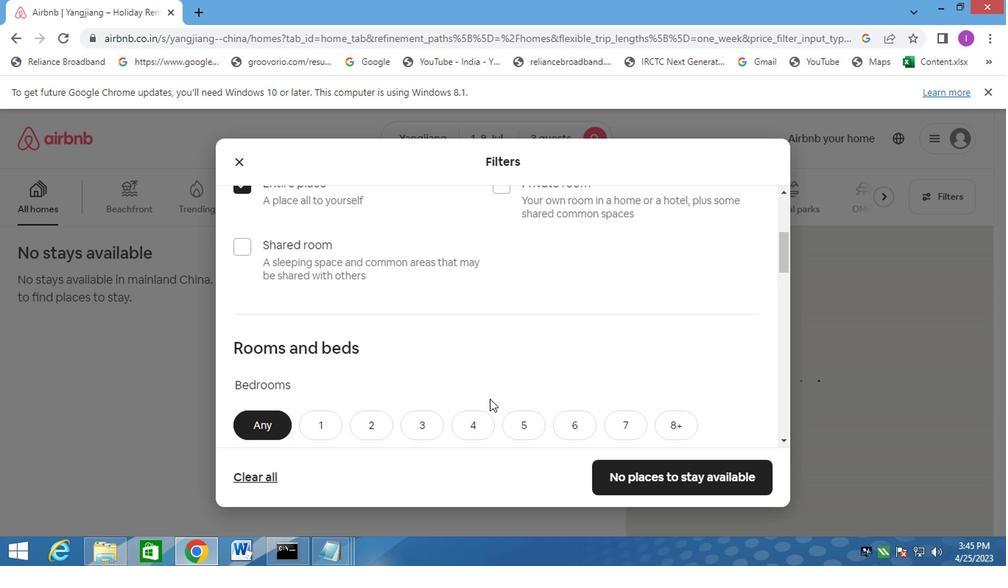 
Action: Mouse moved to (491, 401)
Screenshot: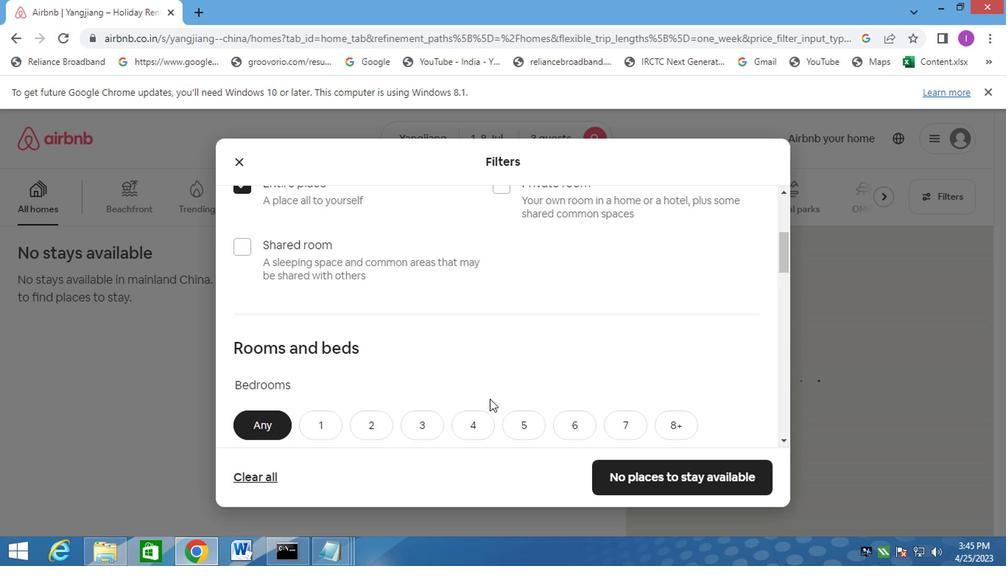 
Action: Mouse scrolled (491, 400) with delta (0, 0)
Screenshot: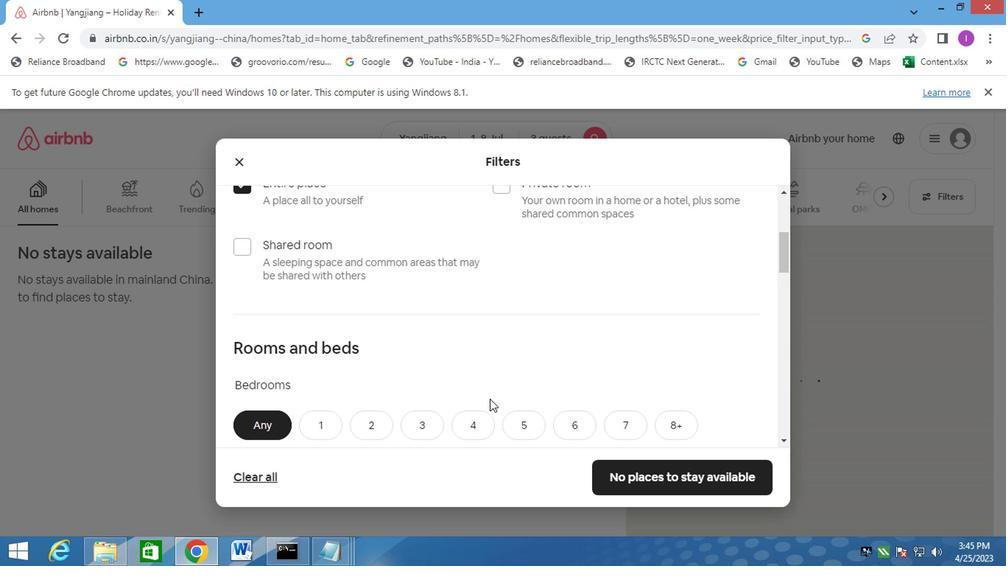 
Action: Mouse moved to (319, 284)
Screenshot: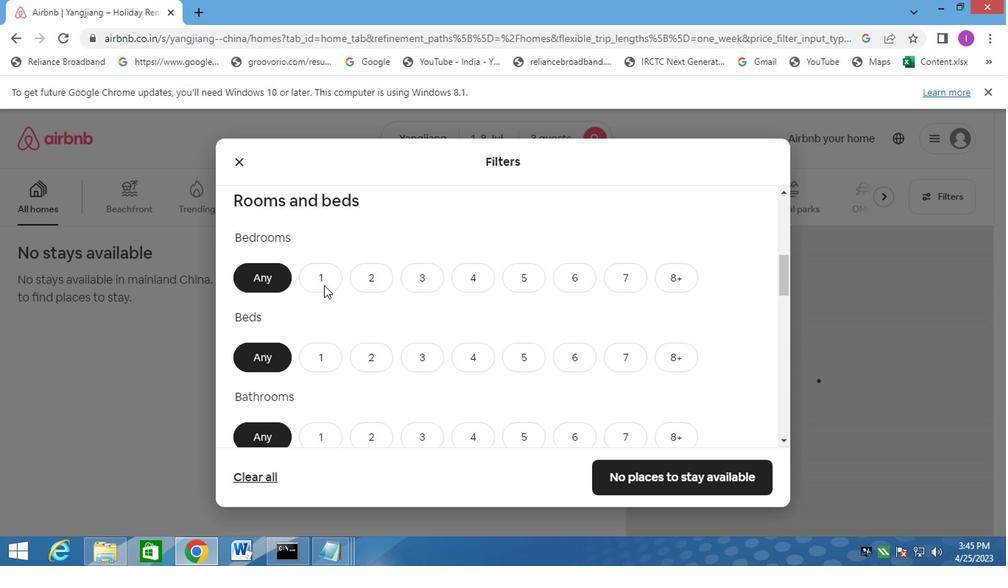 
Action: Mouse pressed left at (319, 284)
Screenshot: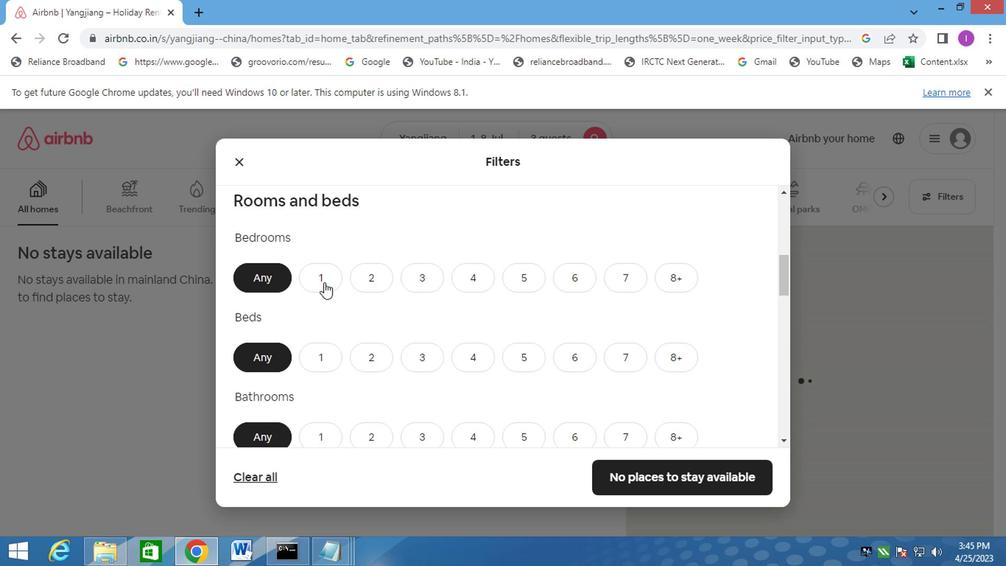 
Action: Mouse moved to (305, 362)
Screenshot: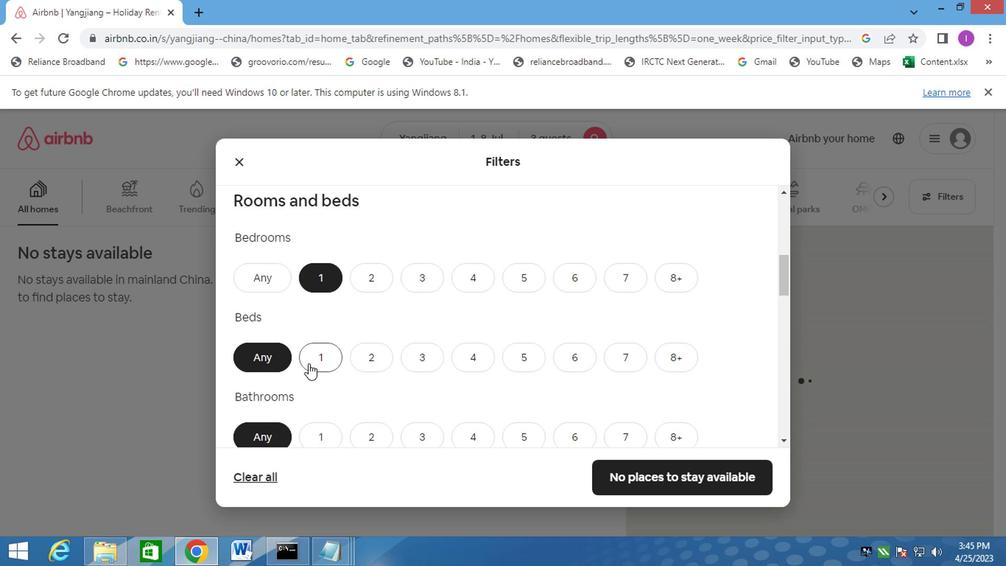 
Action: Mouse pressed left at (305, 362)
Screenshot: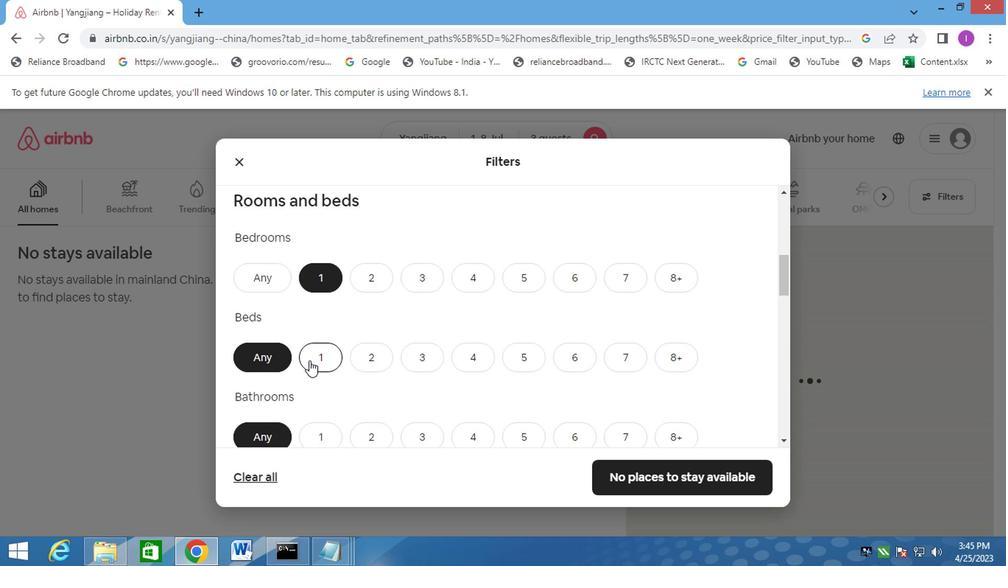 
Action: Mouse moved to (317, 432)
Screenshot: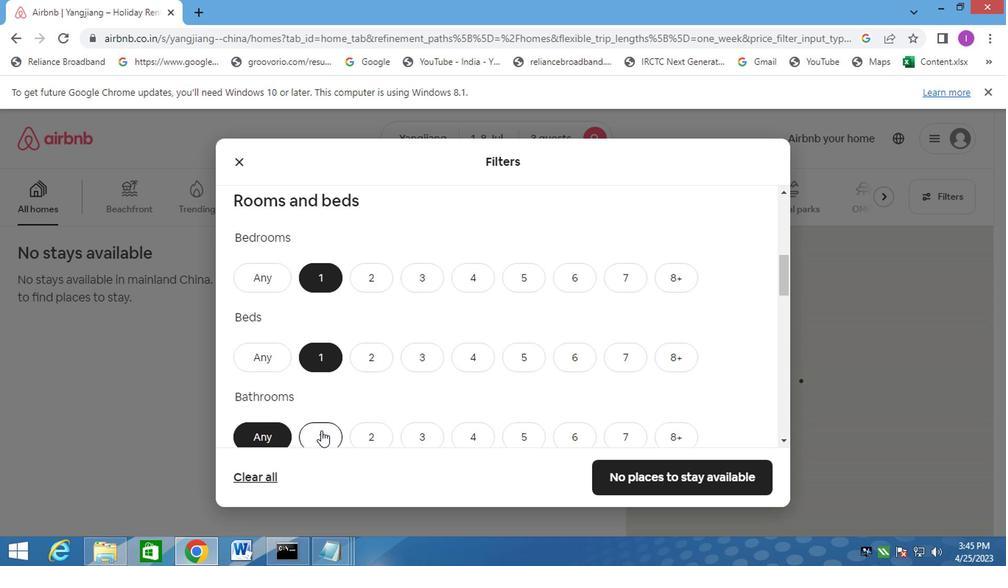 
Action: Mouse pressed left at (317, 432)
Screenshot: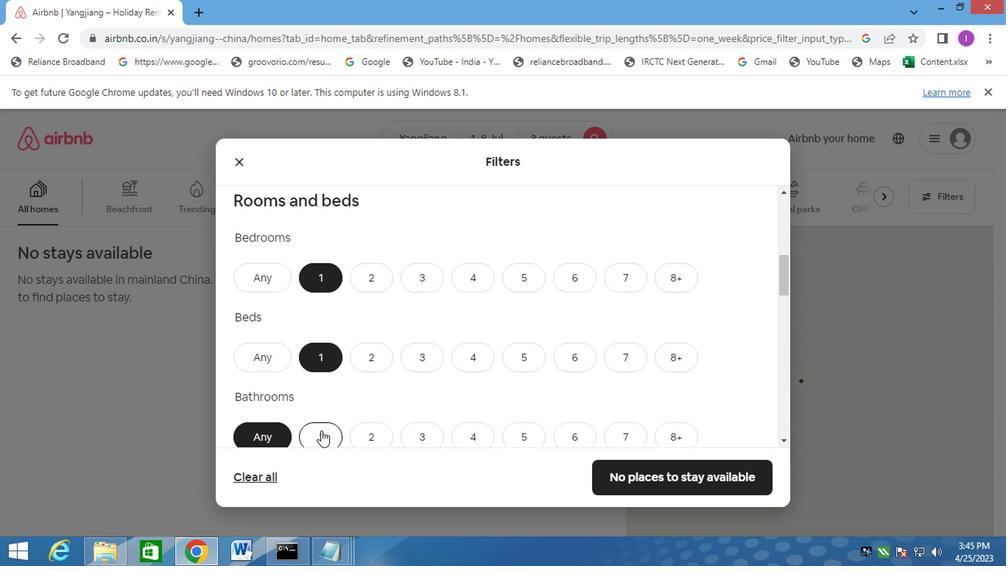 
Action: Mouse moved to (372, 370)
Screenshot: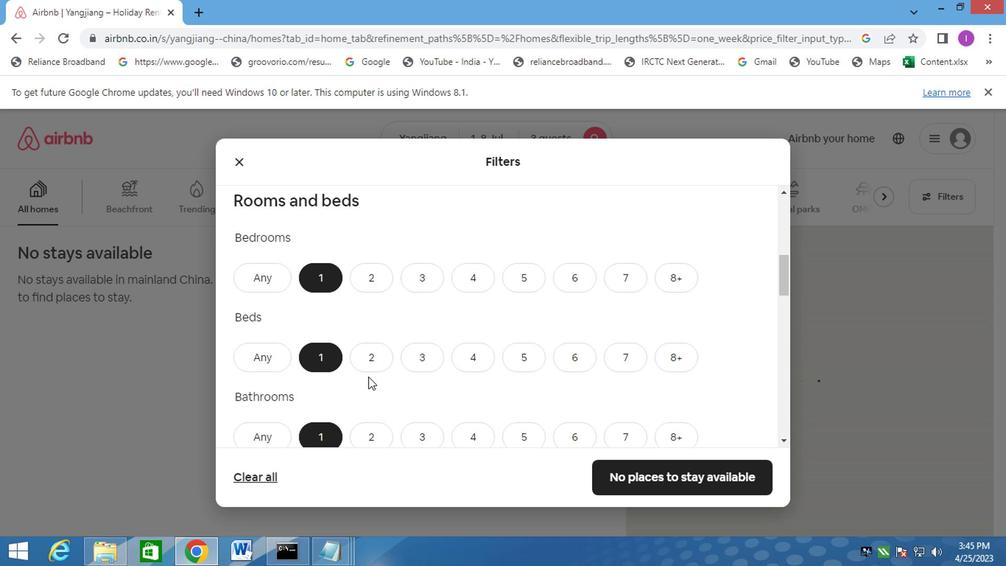 
Action: Mouse scrolled (367, 372) with delta (0, 0)
Screenshot: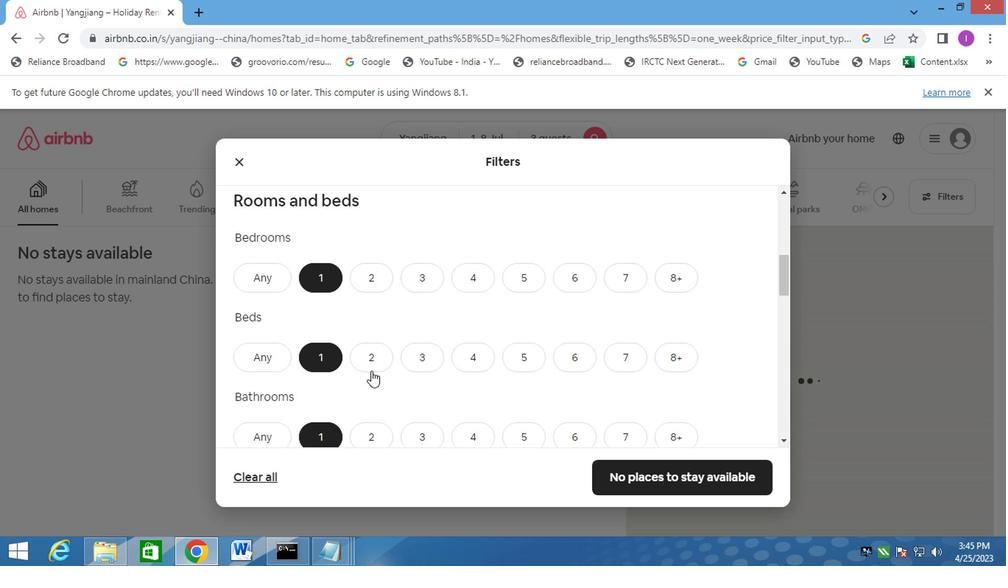 
Action: Mouse moved to (398, 350)
Screenshot: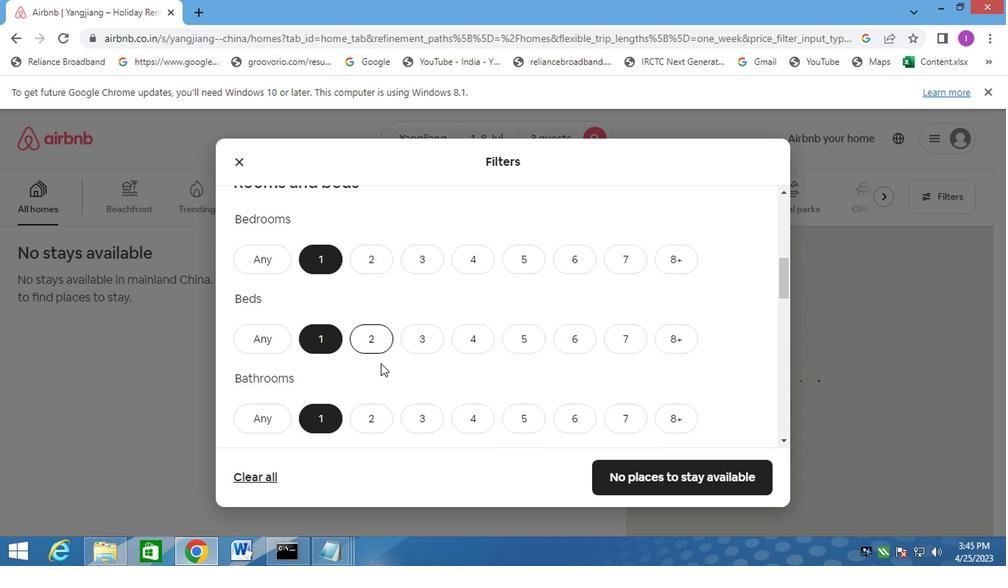 
Action: Mouse scrolled (392, 353) with delta (0, 0)
Screenshot: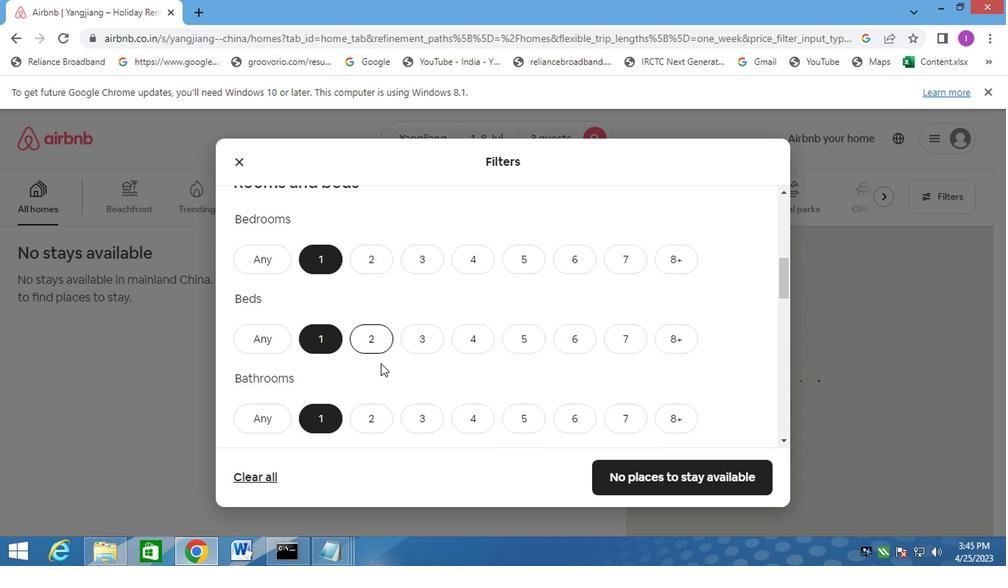 
Action: Mouse moved to (398, 350)
Screenshot: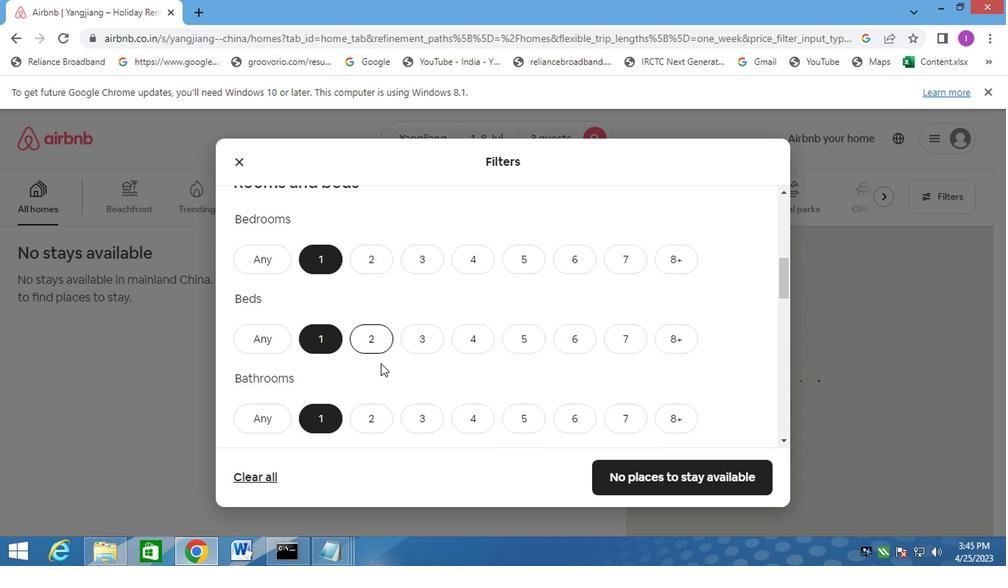 
Action: Mouse scrolled (392, 353) with delta (0, 0)
Screenshot: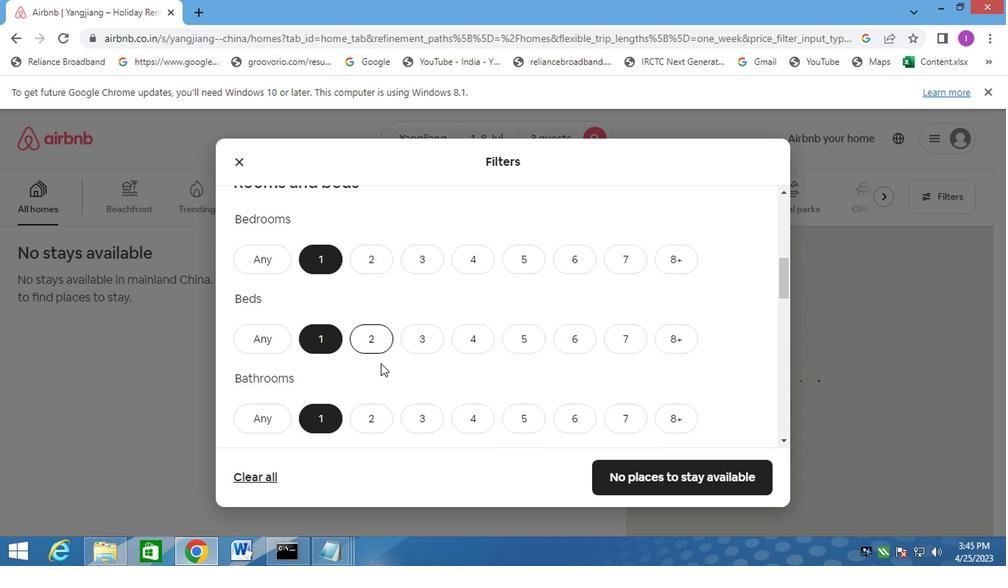 
Action: Mouse scrolled (392, 353) with delta (0, 0)
Screenshot: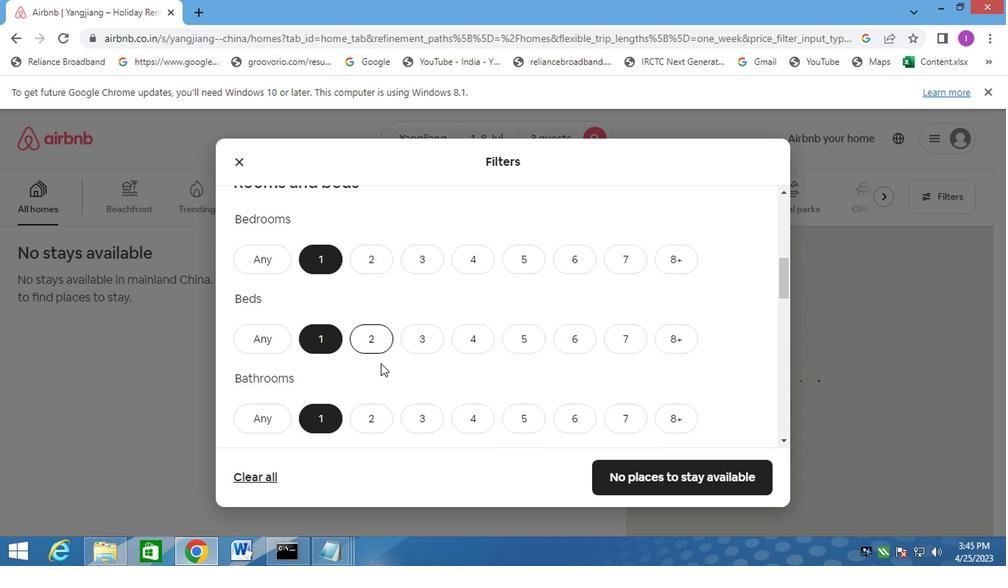 
Action: Mouse scrolled (398, 349) with delta (0, -1)
Screenshot: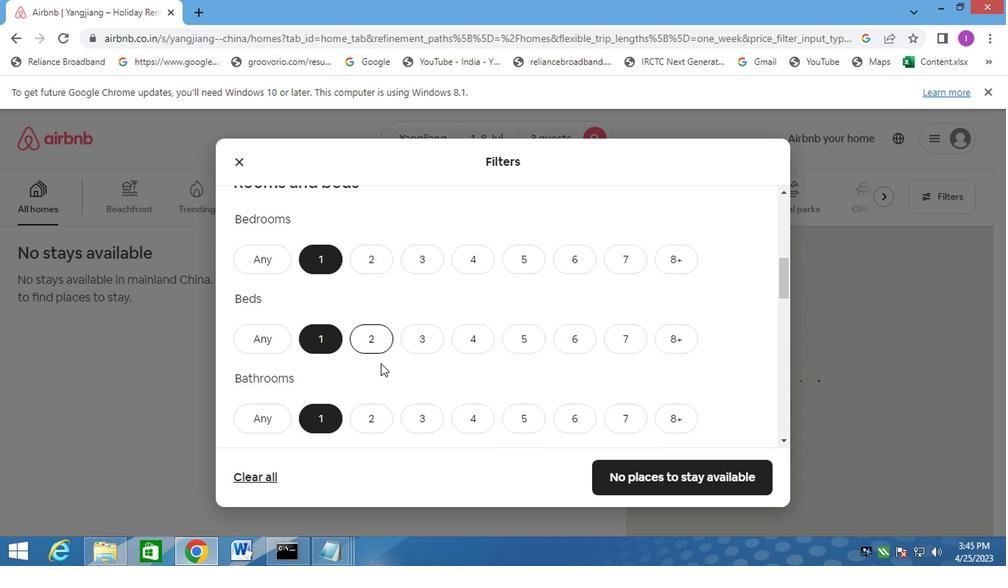 
Action: Mouse scrolled (398, 349) with delta (0, -1)
Screenshot: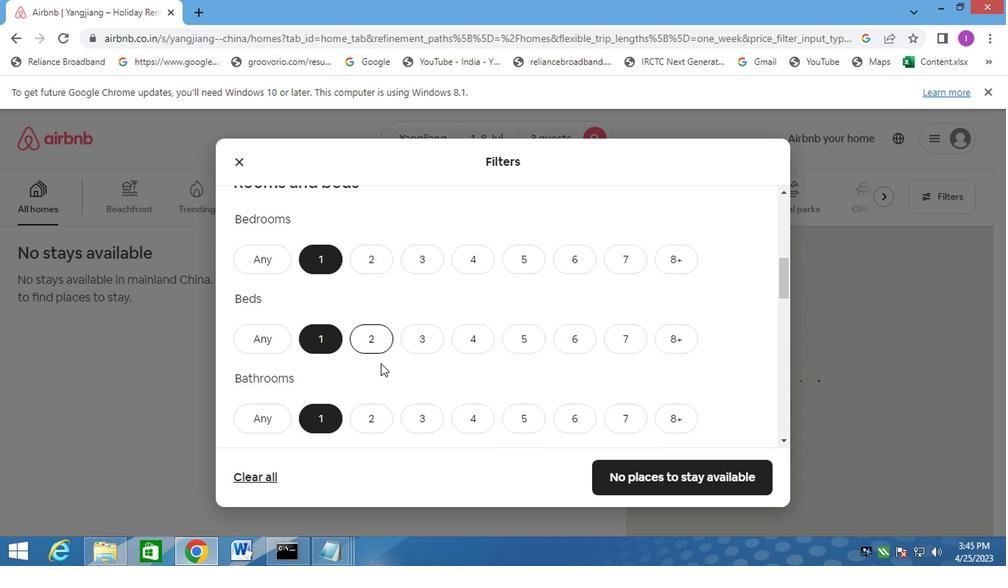 
Action: Mouse moved to (339, 389)
Screenshot: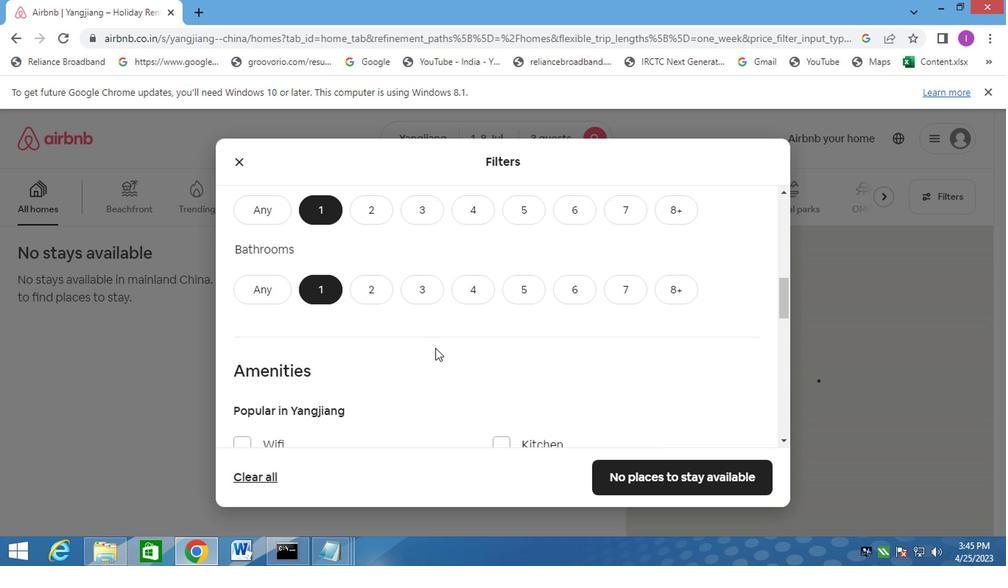 
Action: Mouse scrolled (339, 388) with delta (0, -1)
Screenshot: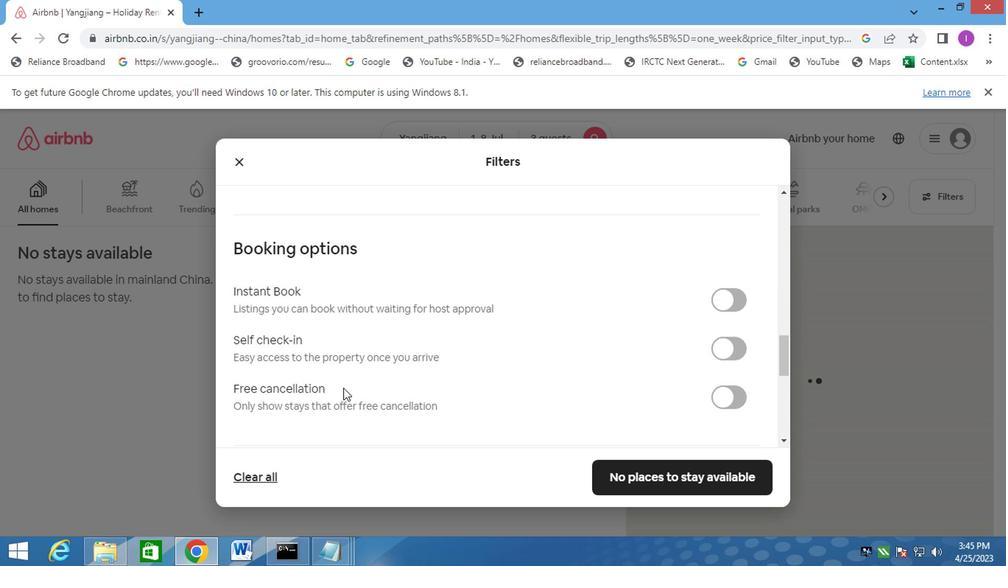 
Action: Mouse scrolled (339, 388) with delta (0, -1)
Screenshot: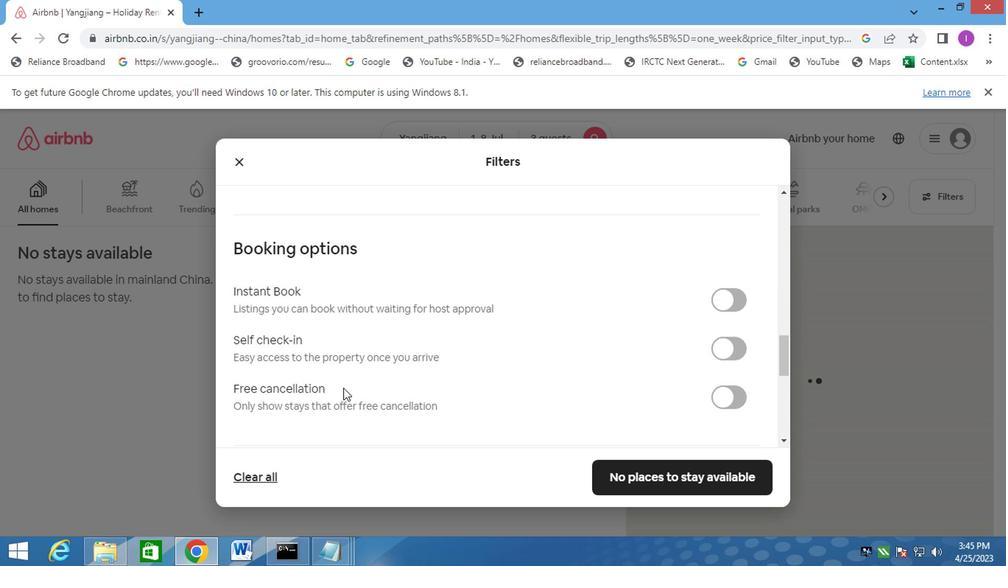 
Action: Mouse moved to (741, 198)
Screenshot: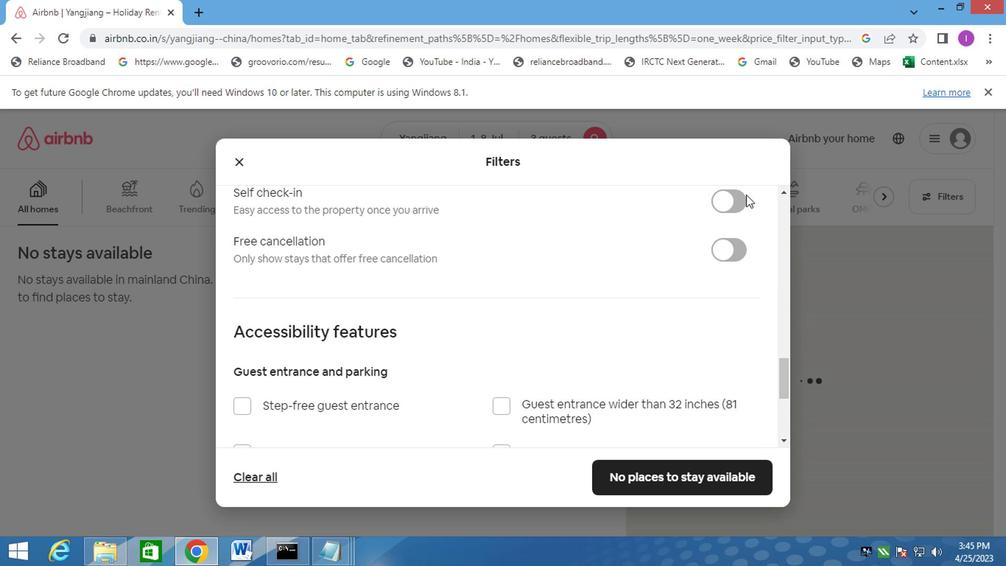 
Action: Mouse pressed left at (741, 198)
Screenshot: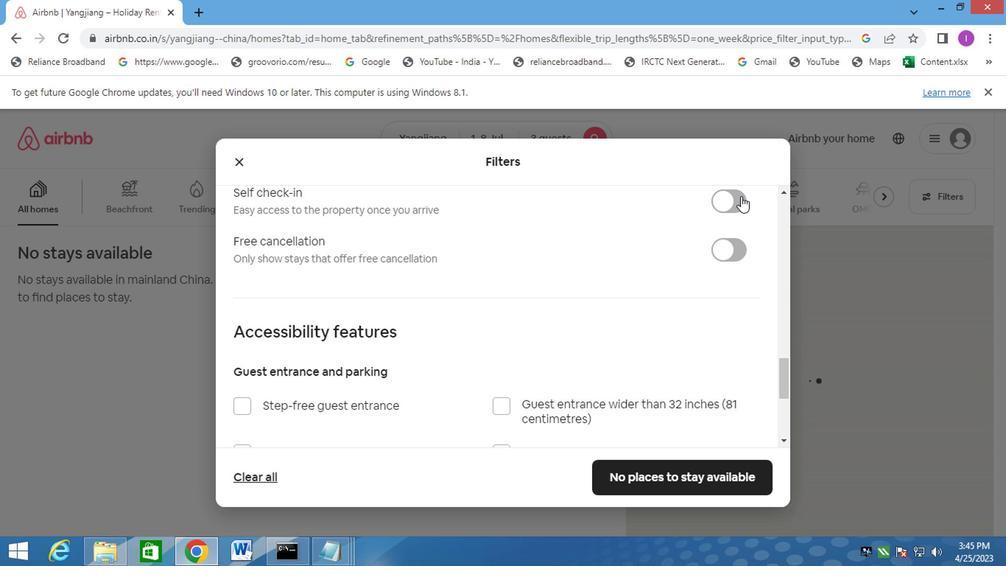
Action: Mouse moved to (504, 334)
Screenshot: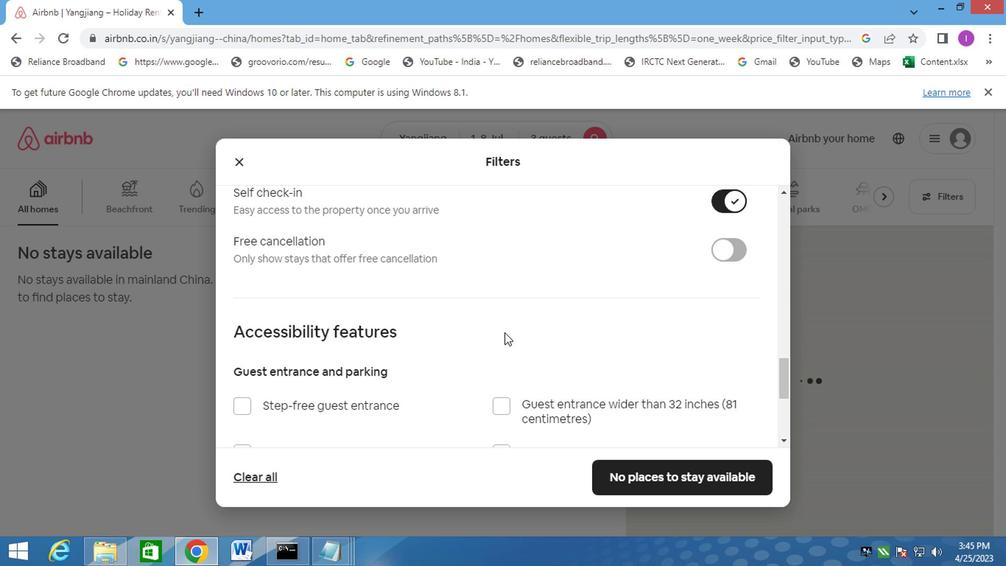 
Action: Mouse scrolled (504, 333) with delta (0, 0)
Screenshot: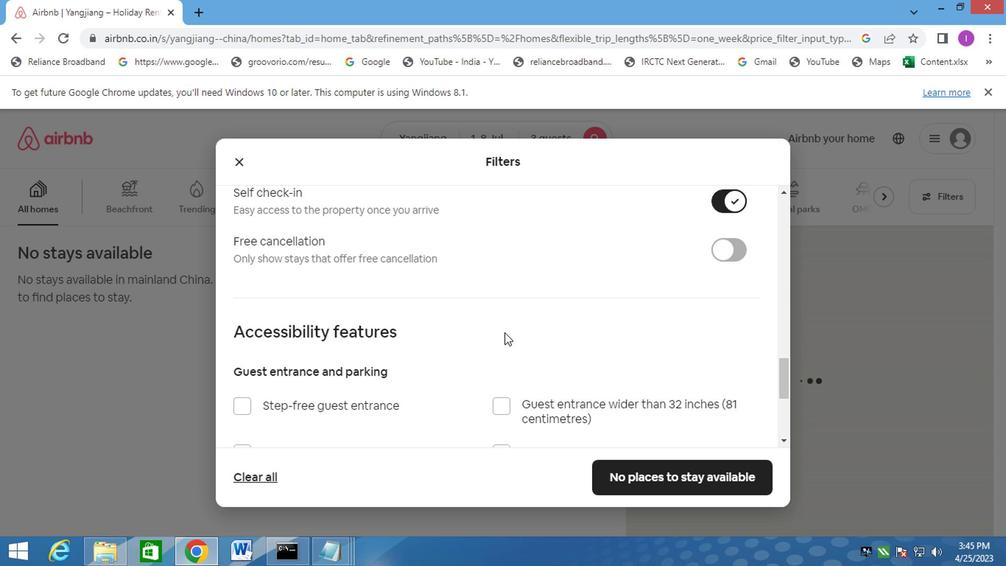
Action: Mouse moved to (505, 334)
Screenshot: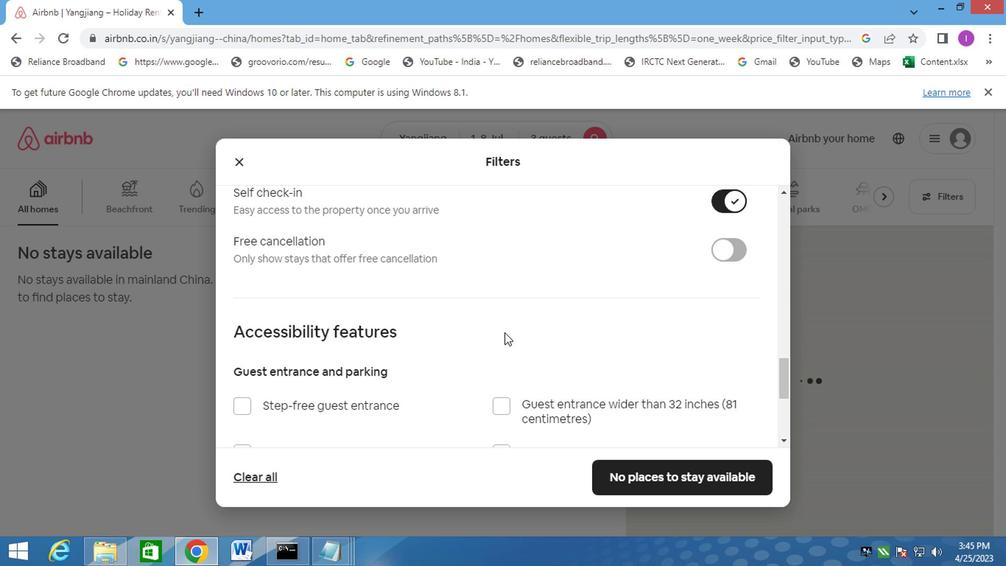 
Action: Mouse scrolled (505, 333) with delta (0, 0)
Screenshot: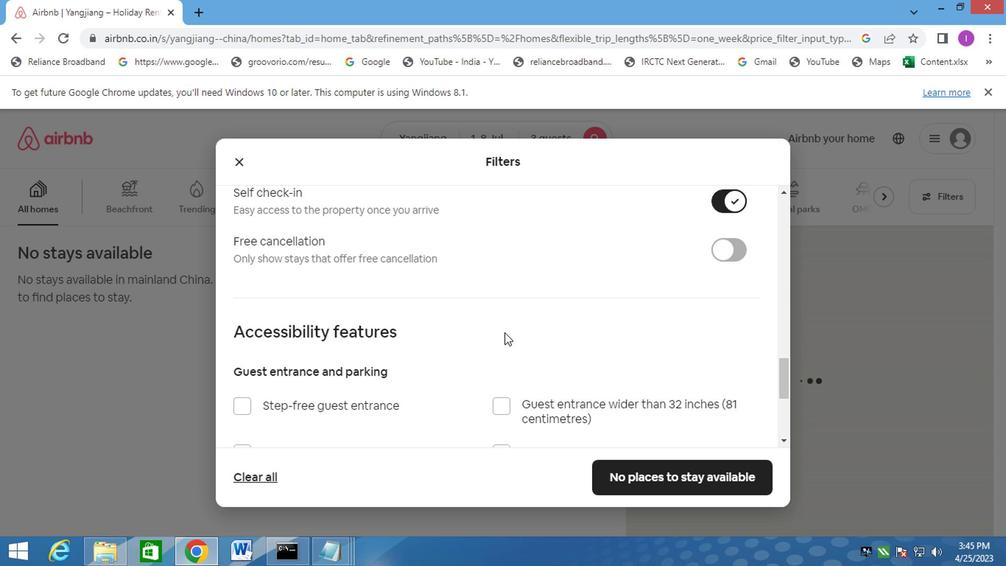 
Action: Mouse moved to (525, 325)
Screenshot: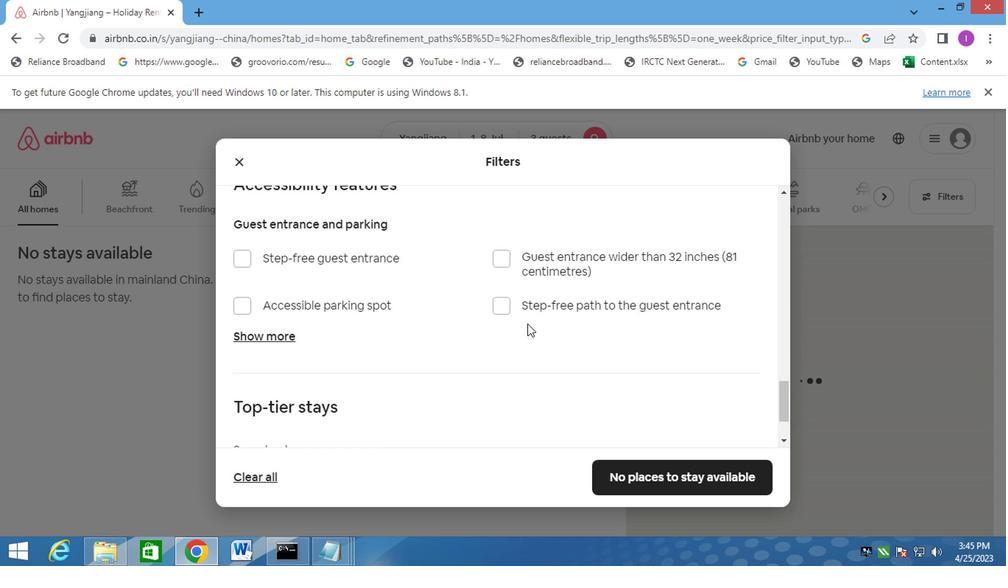 
Action: Mouse scrolled (525, 324) with delta (0, 0)
Screenshot: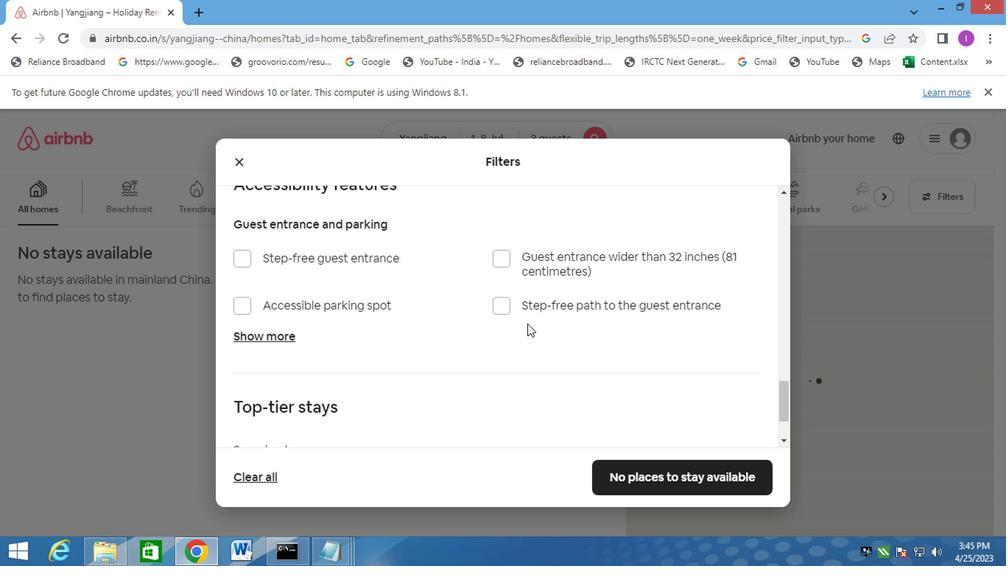 
Action: Mouse scrolled (525, 324) with delta (0, 0)
Screenshot: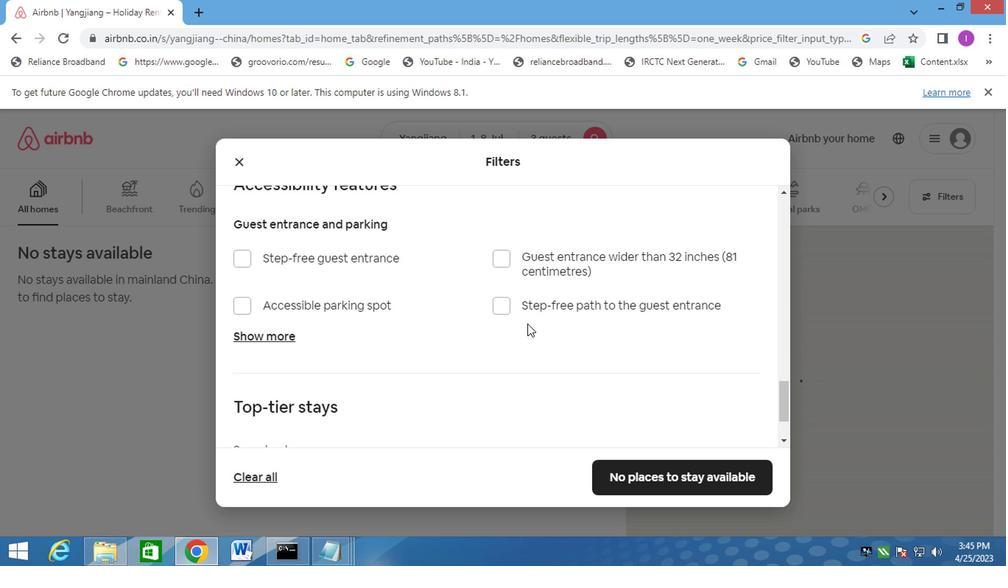 
Action: Mouse moved to (526, 325)
Screenshot: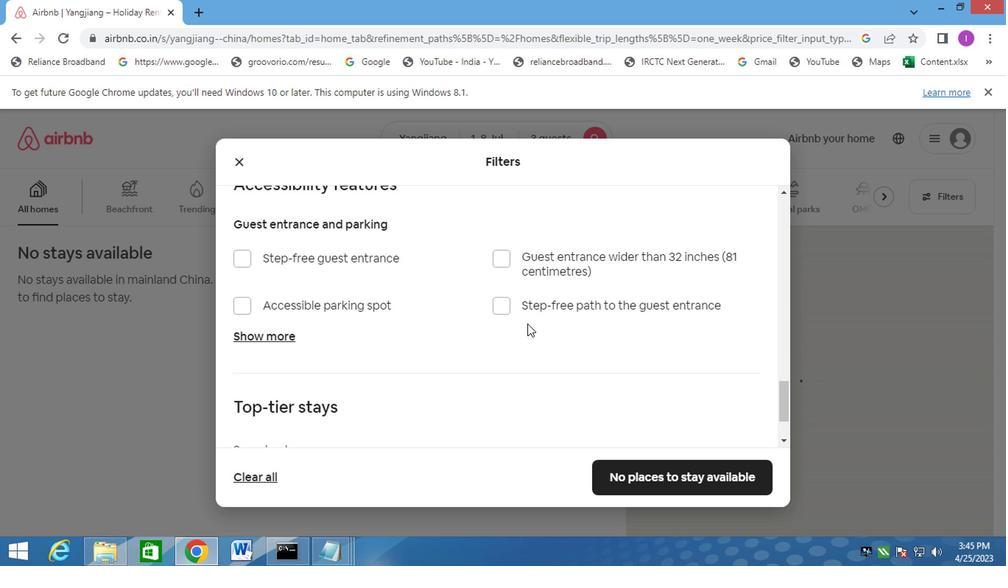 
Action: Mouse scrolled (526, 324) with delta (0, 0)
Screenshot: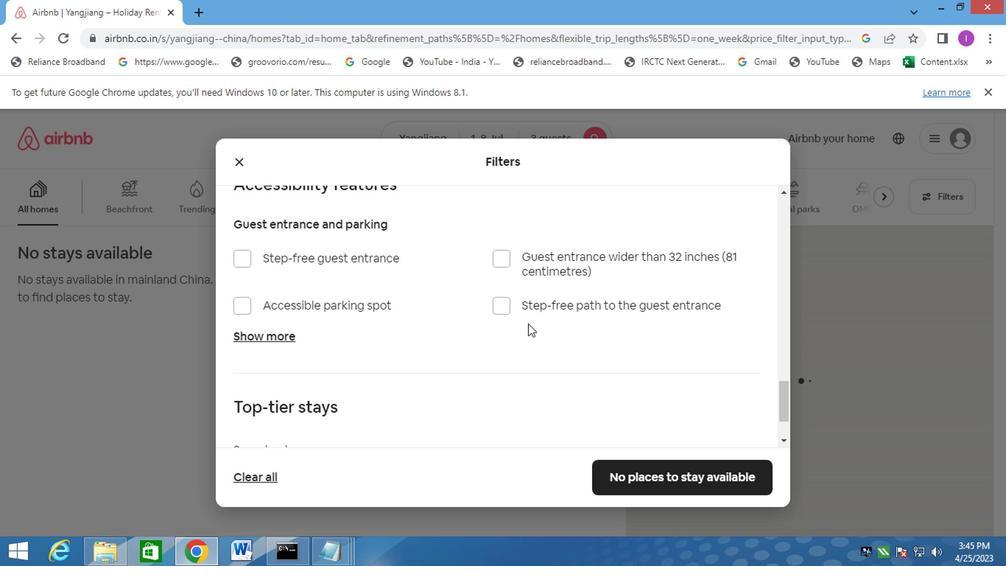 
Action: Mouse moved to (533, 320)
Screenshot: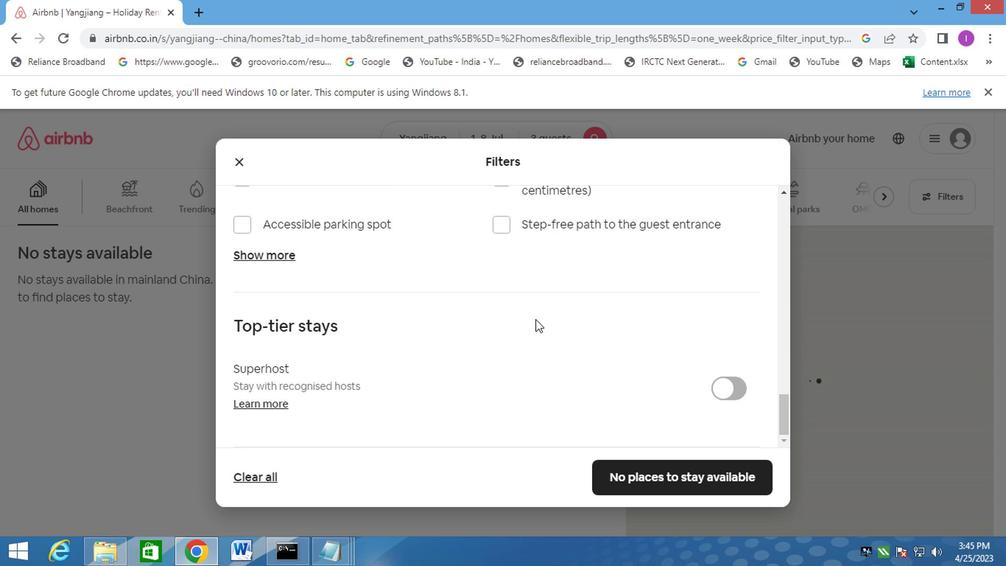 
Action: Mouse scrolled (533, 319) with delta (0, 0)
Screenshot: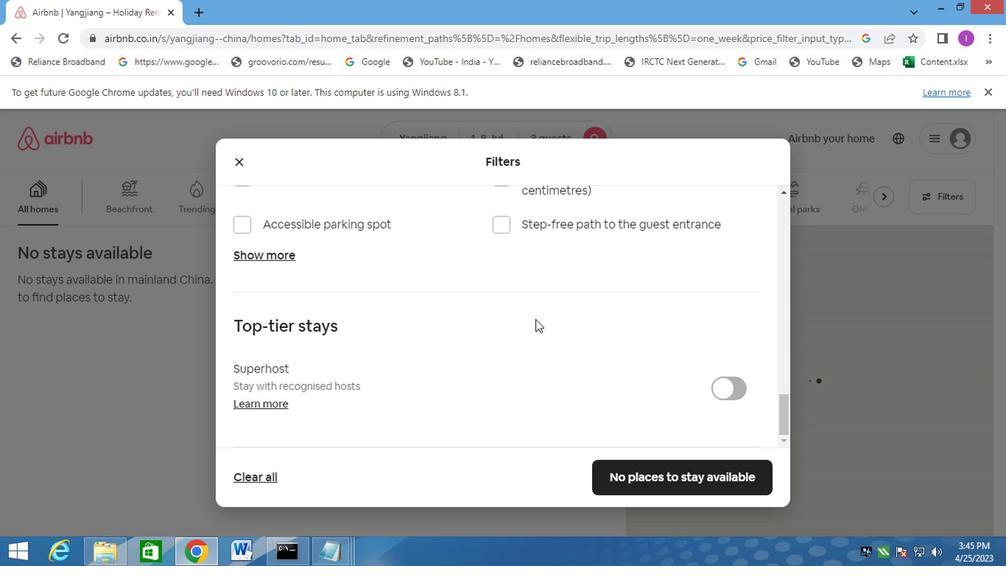 
Action: Mouse scrolled (533, 319) with delta (0, 0)
Screenshot: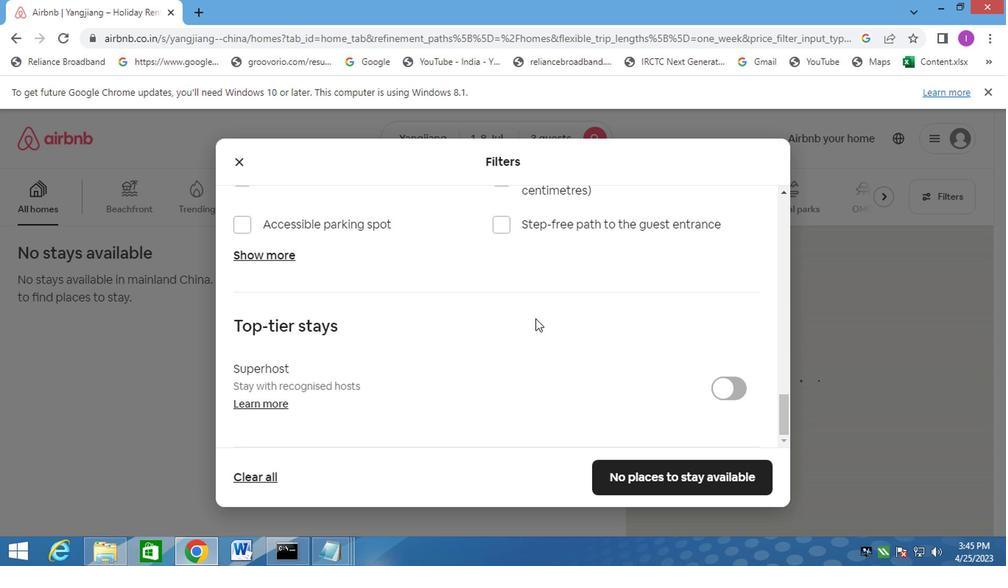 
Action: Mouse scrolled (533, 319) with delta (0, 0)
Screenshot: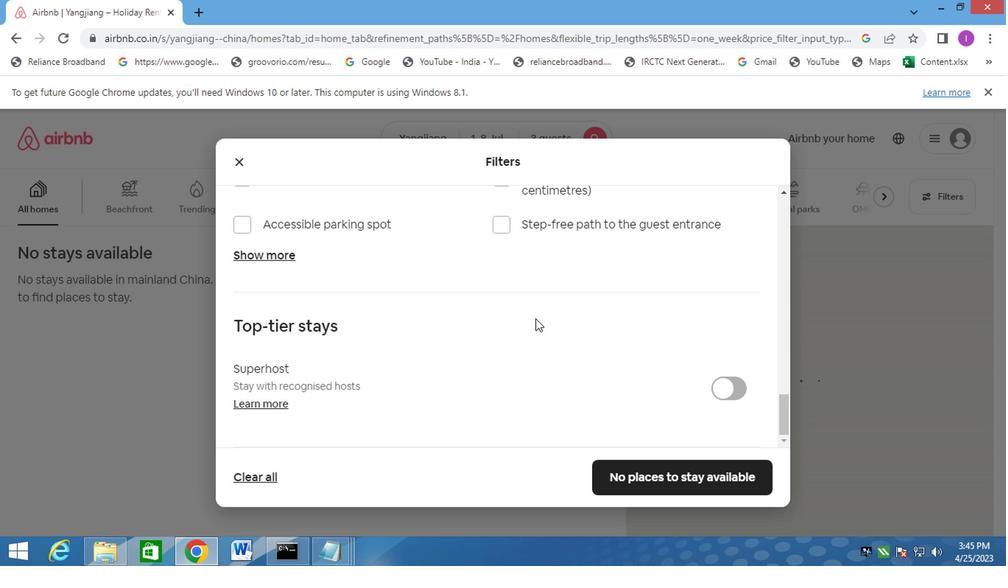 
Action: Mouse scrolled (533, 319) with delta (0, 0)
Screenshot: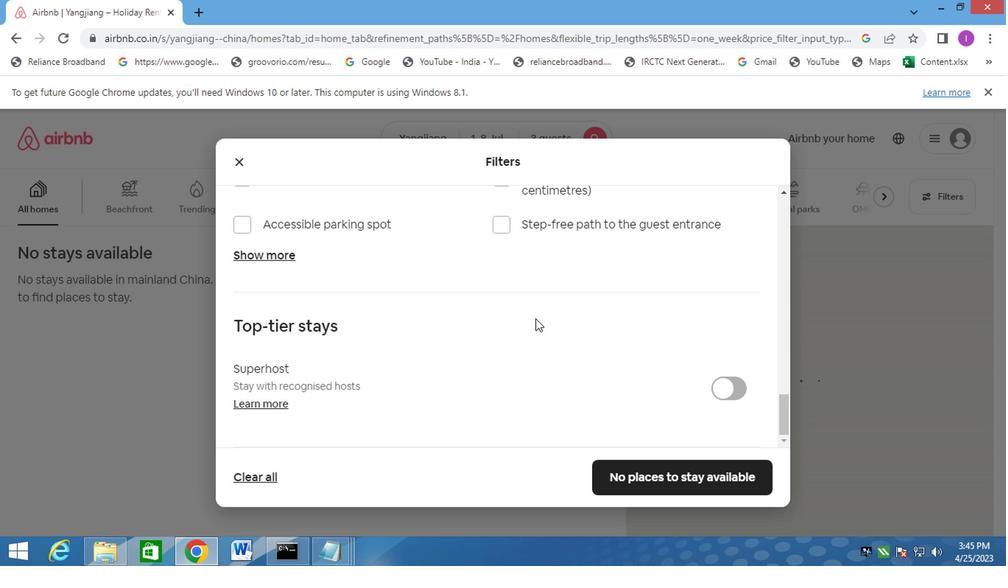 
Action: Mouse moved to (652, 467)
Screenshot: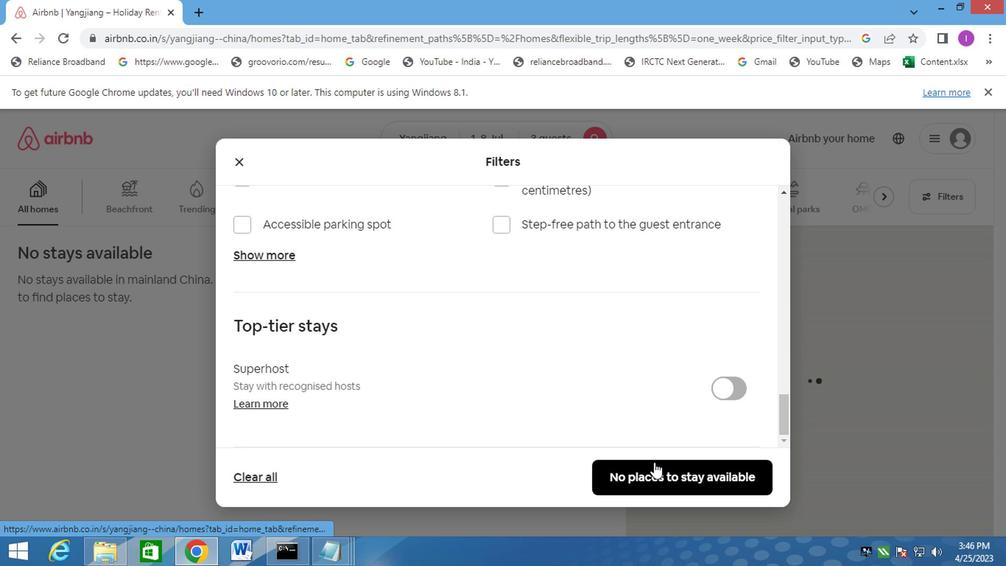 
Action: Mouse pressed left at (652, 467)
Screenshot: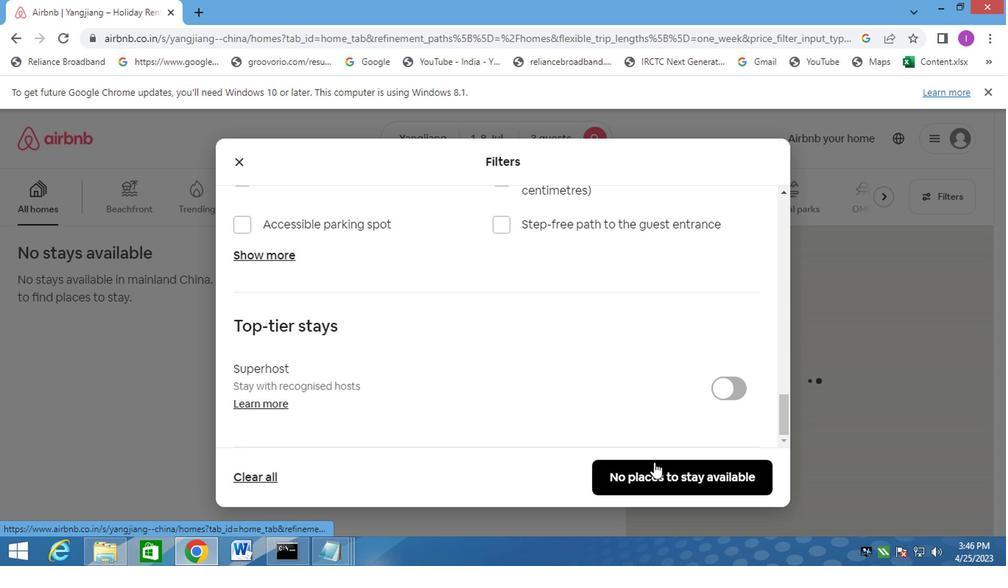 
Action: Mouse moved to (721, 481)
Screenshot: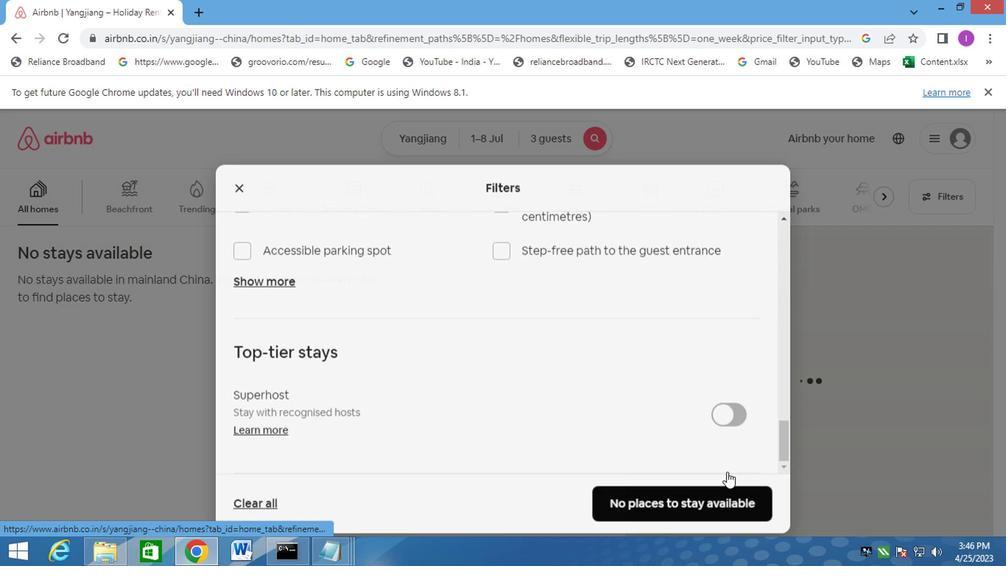 
